 Task: Add an event with the title Second Team Building Activity: Charity Volunteer Work, date '2024/04/08', time 9:40 AM to 11:40 AMand add a description: During the meeting, you will have the chance to present an overview of your business, highlighting key aspects such as your product or service, target market, competitive advantage, and growth potential. This presentation should provide a clear understanding of your business model and value proposition, captivating the interest of the potential investor., put the event into Yellow category . Add location for the event as: San Francisco, USA, logged in from the account softage.8@softage.netand send the event invitation to softage.6@softage.net and softage.1@softage.net. Set a reminder for the event 80 week before
Action: Mouse moved to (976, 102)
Screenshot: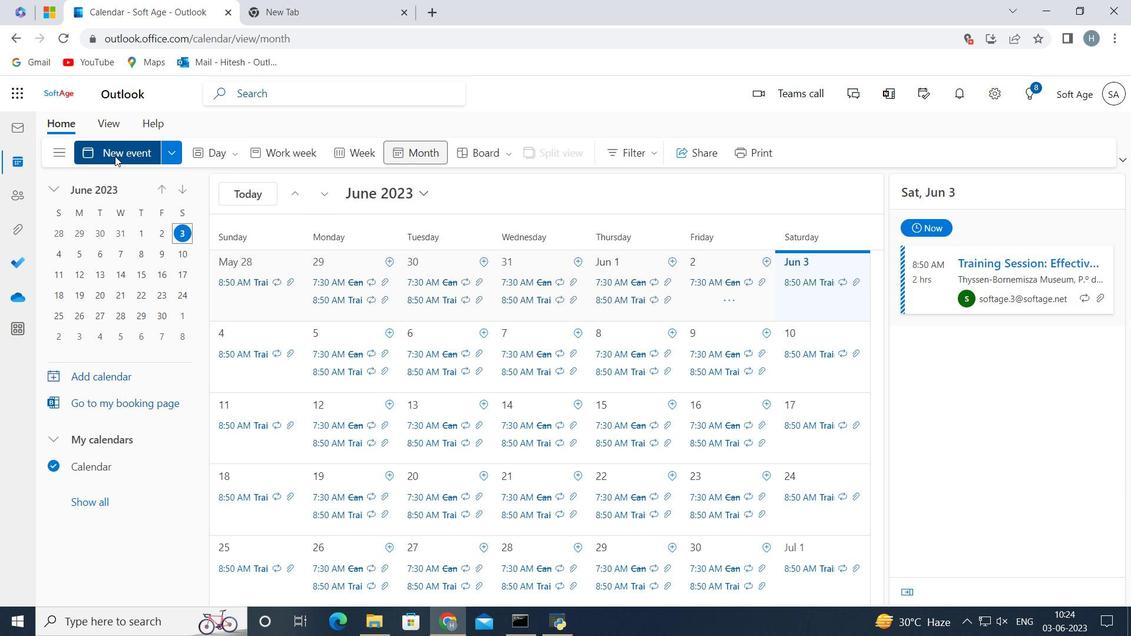 
Action: Mouse pressed left at (976, 102)
Screenshot: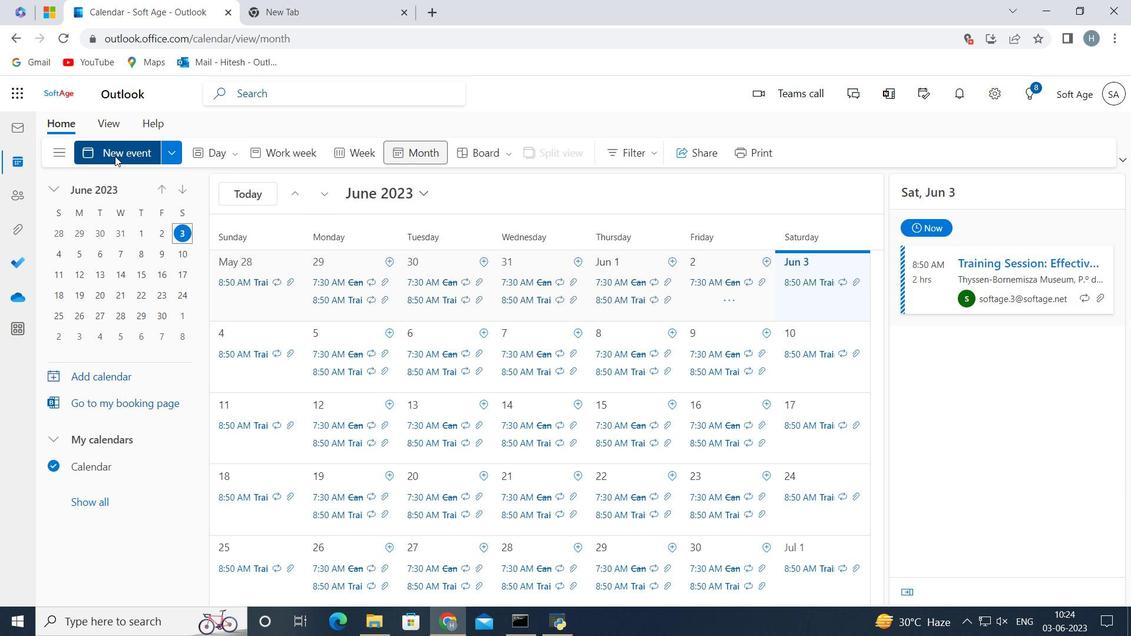 
Action: Mouse moved to (114, 156)
Screenshot: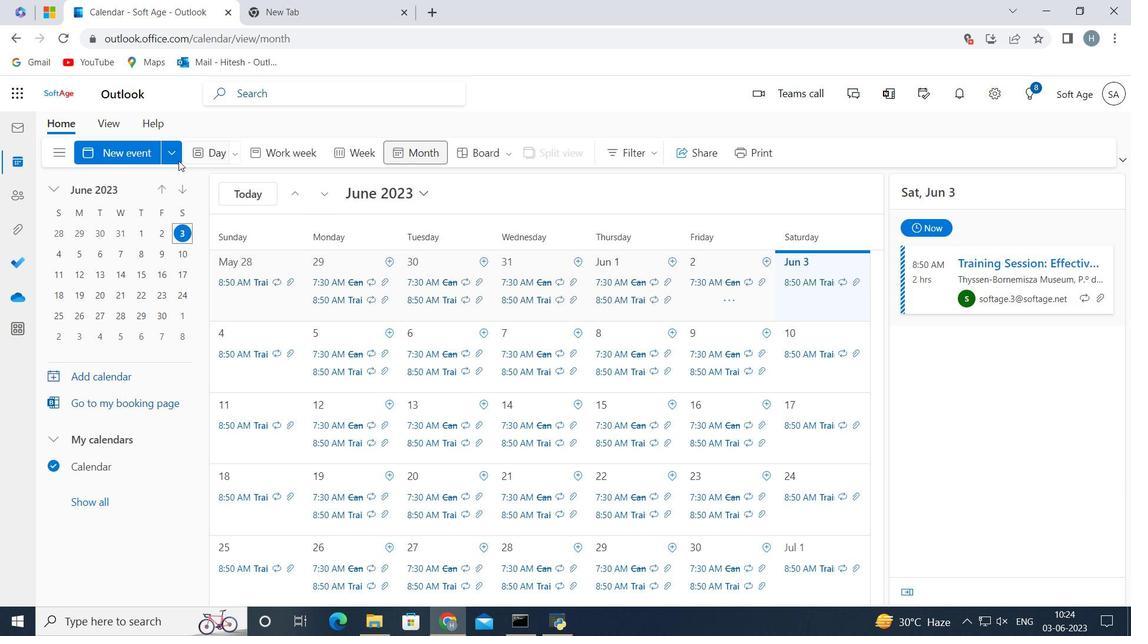 
Action: Mouse pressed left at (114, 156)
Screenshot: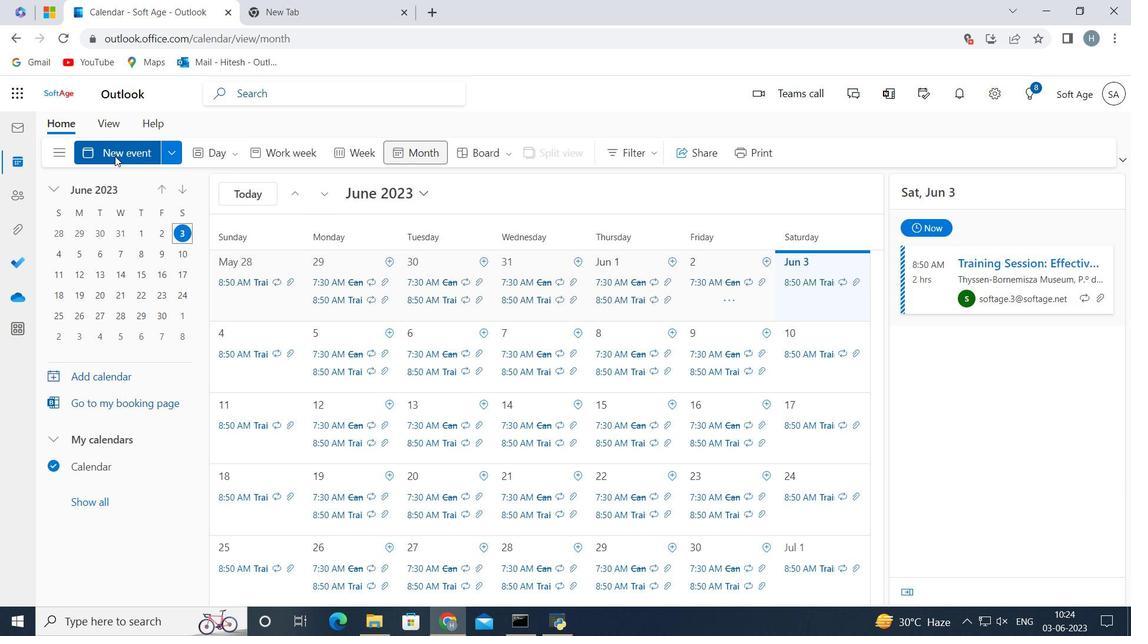 
Action: Mouse moved to (297, 239)
Screenshot: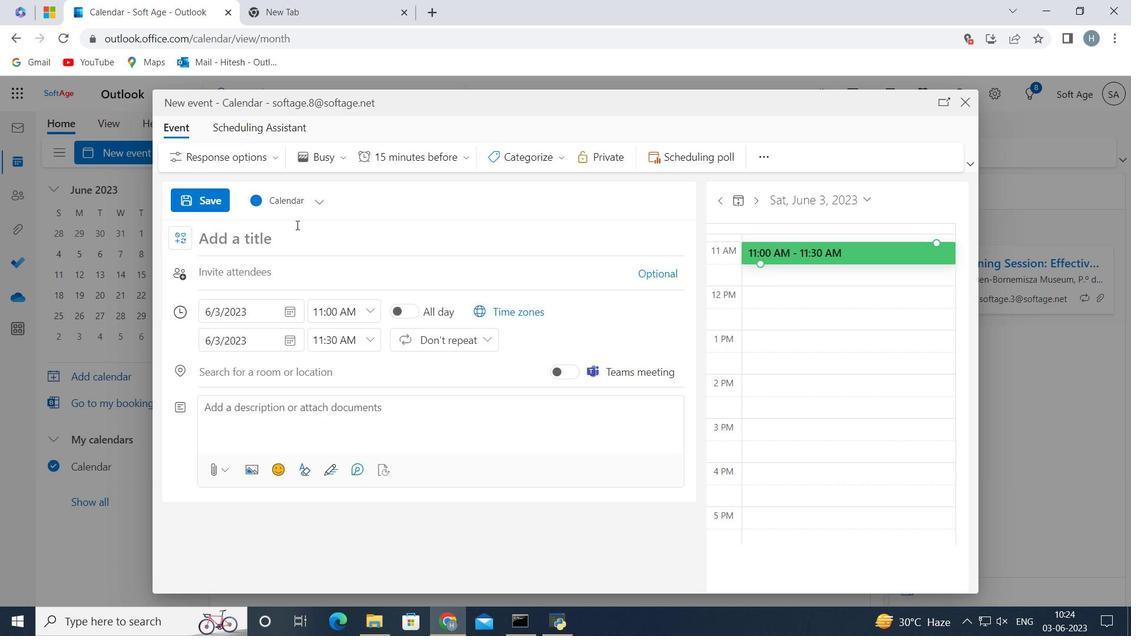 
Action: Key pressed <Key.shift>Second<Key.space><Key.shift>Team<Key.space><Key.shift>Building<Key.space><Key.shift>Activity<Key.shift_r>:<Key.space><Key.shift>Charity<Key.space><Key.shift>Volunteer<Key.space><Key.shift>Work<Key.enter>
Screenshot: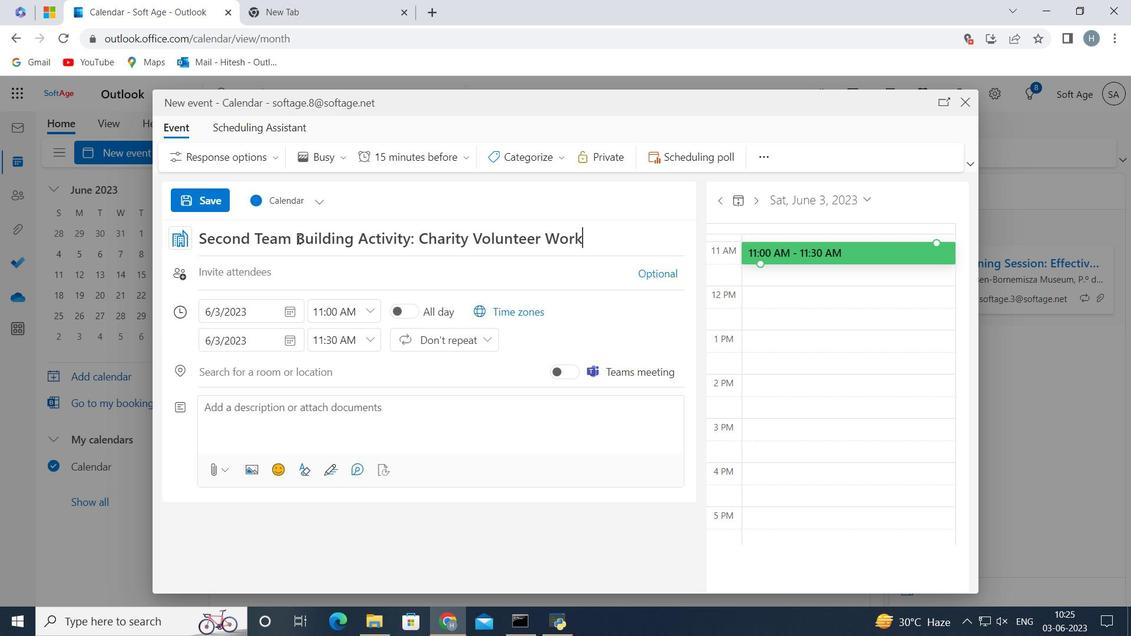 
Action: Mouse moved to (288, 309)
Screenshot: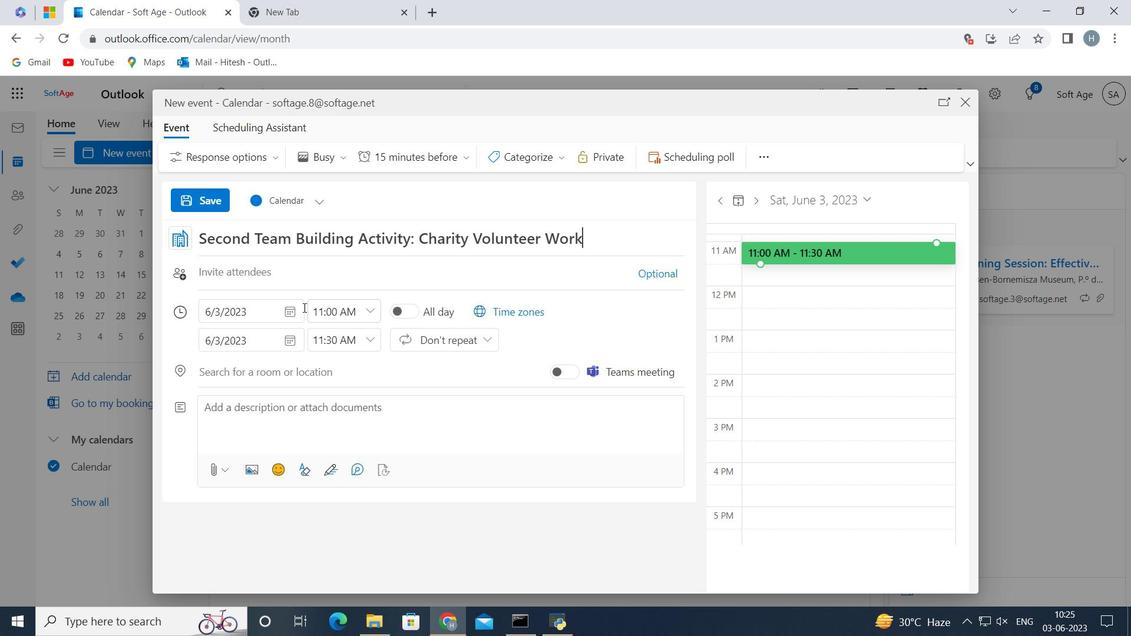 
Action: Mouse pressed left at (288, 309)
Screenshot: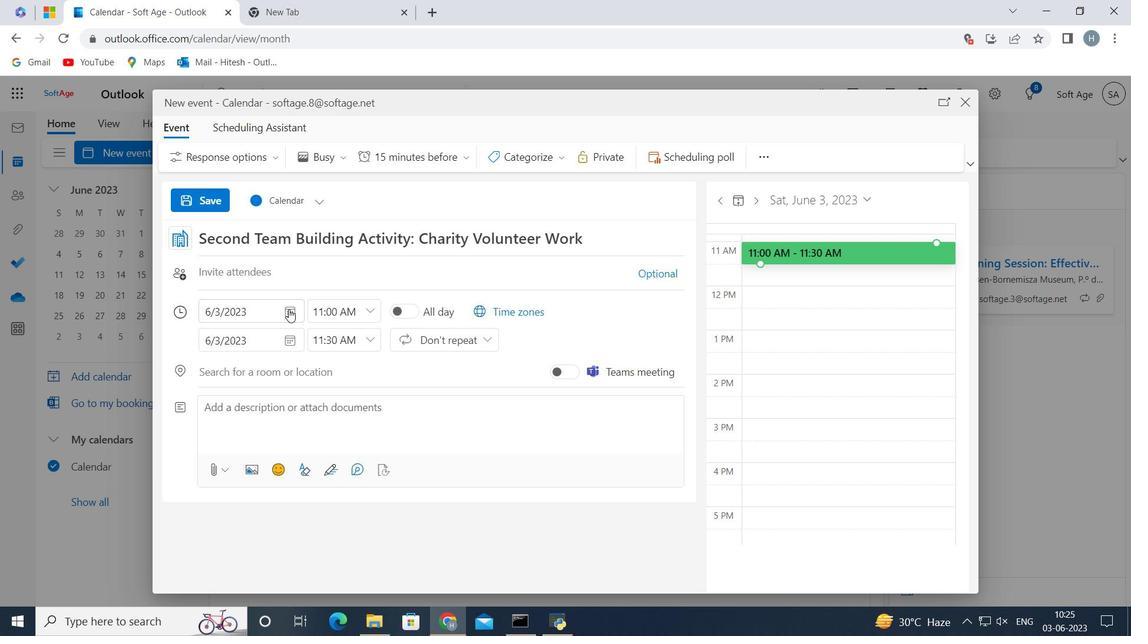 
Action: Mouse moved to (338, 337)
Screenshot: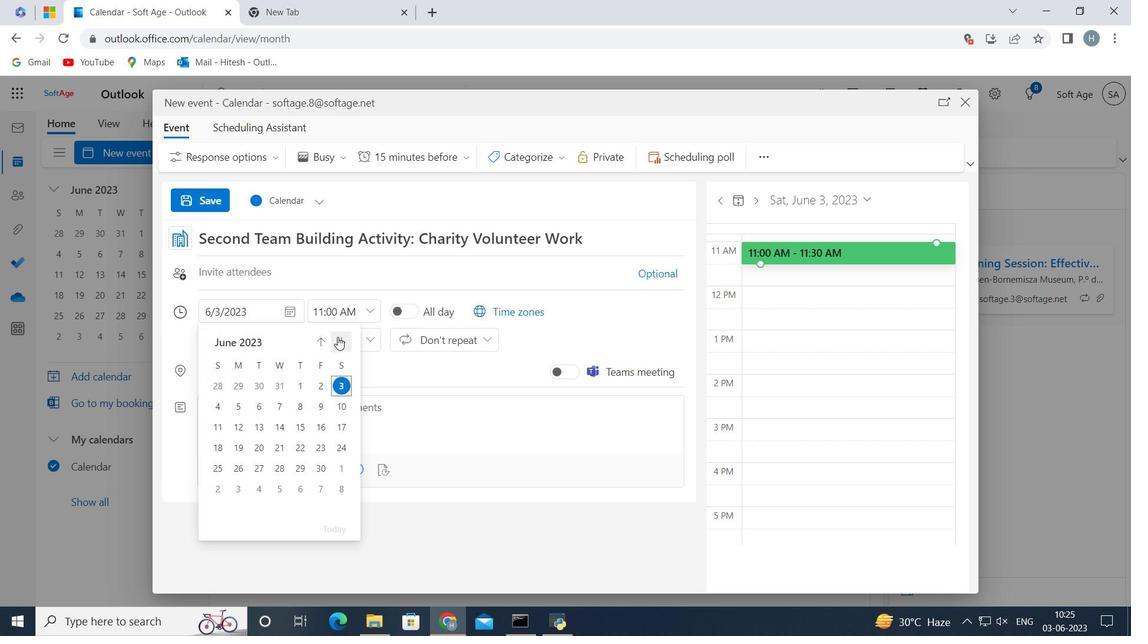 
Action: Mouse pressed left at (338, 337)
Screenshot: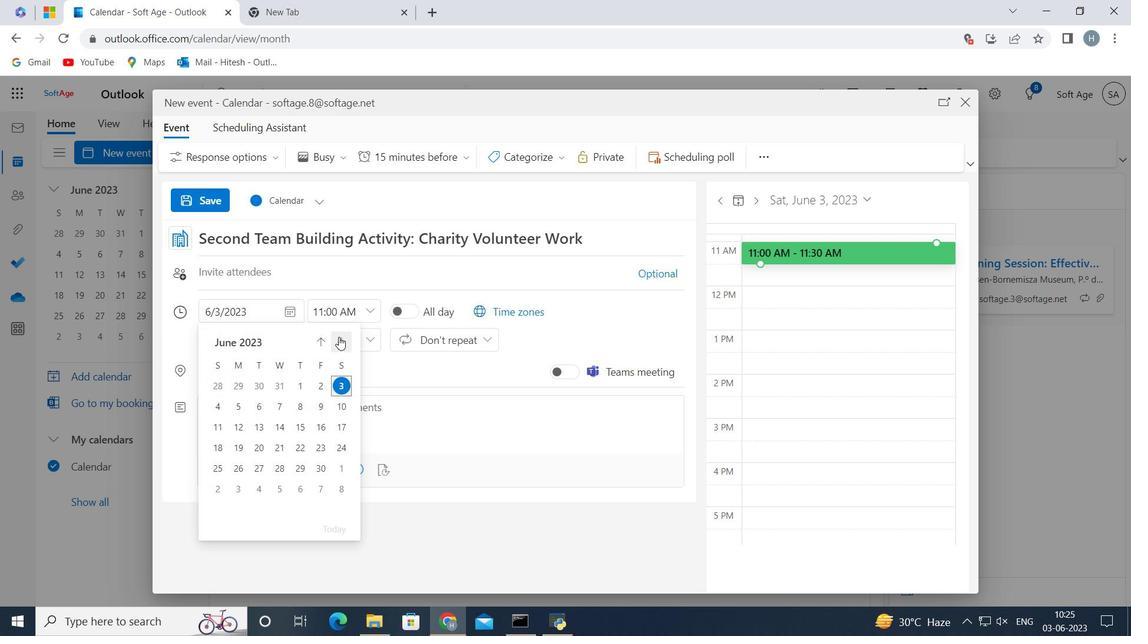 
Action: Mouse moved to (338, 337)
Screenshot: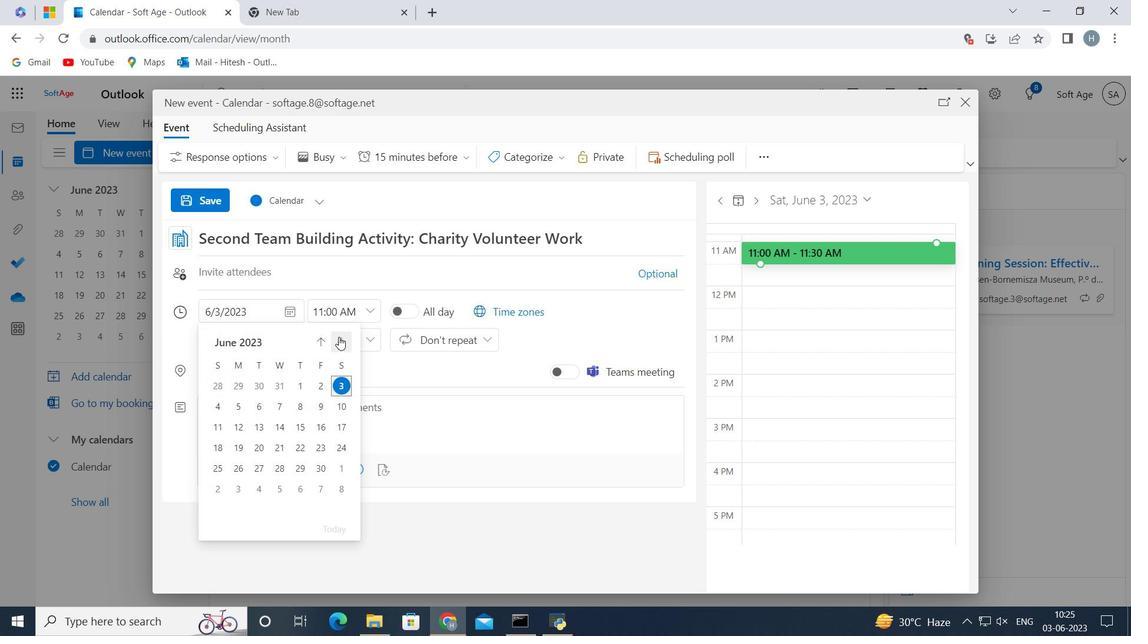 
Action: Mouse pressed left at (338, 337)
Screenshot: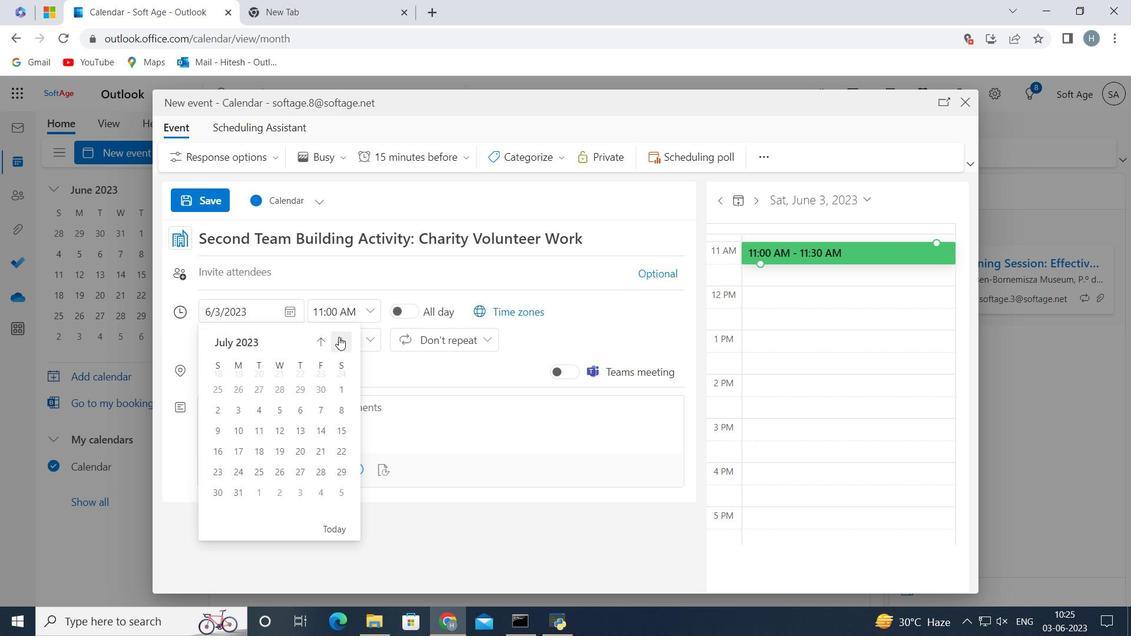 
Action: Mouse moved to (338, 337)
Screenshot: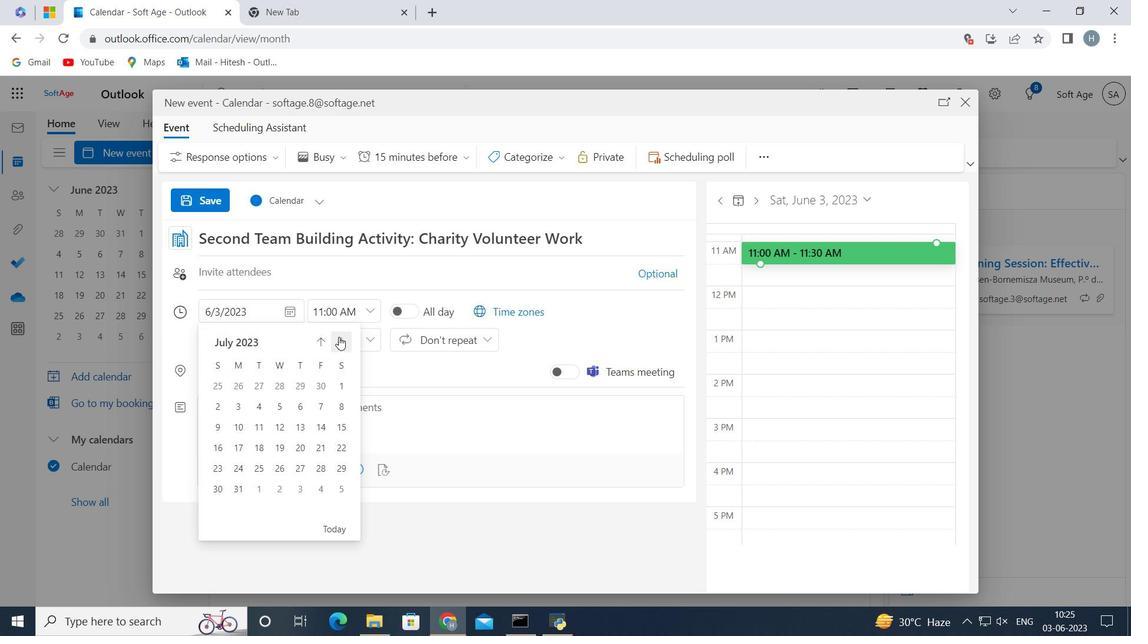
Action: Mouse pressed left at (338, 337)
Screenshot: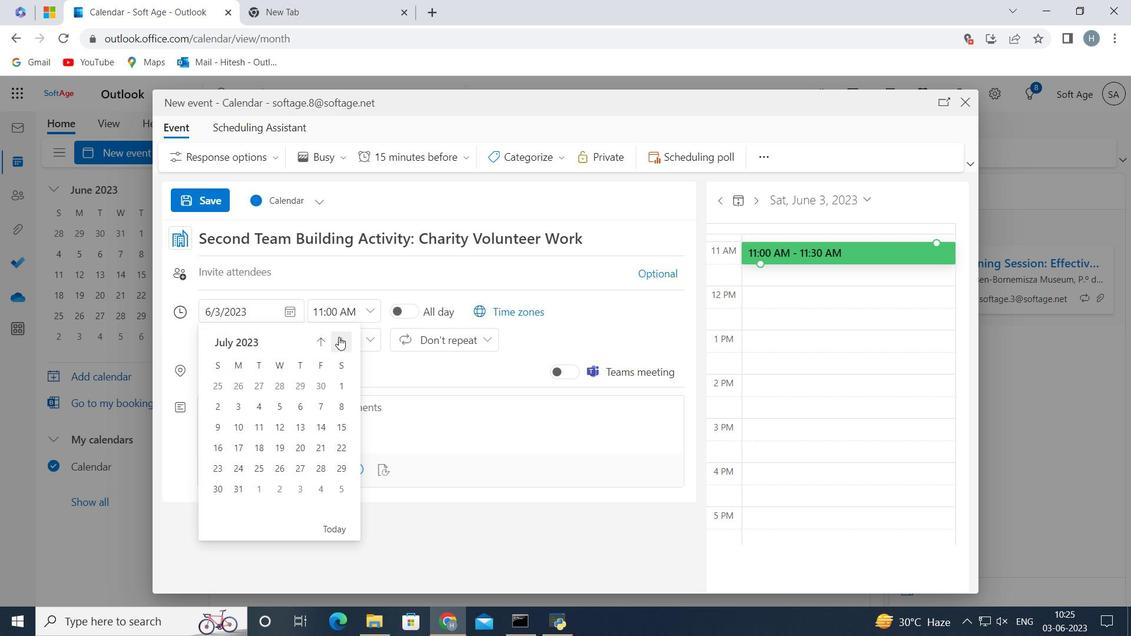 
Action: Mouse pressed left at (338, 337)
Screenshot: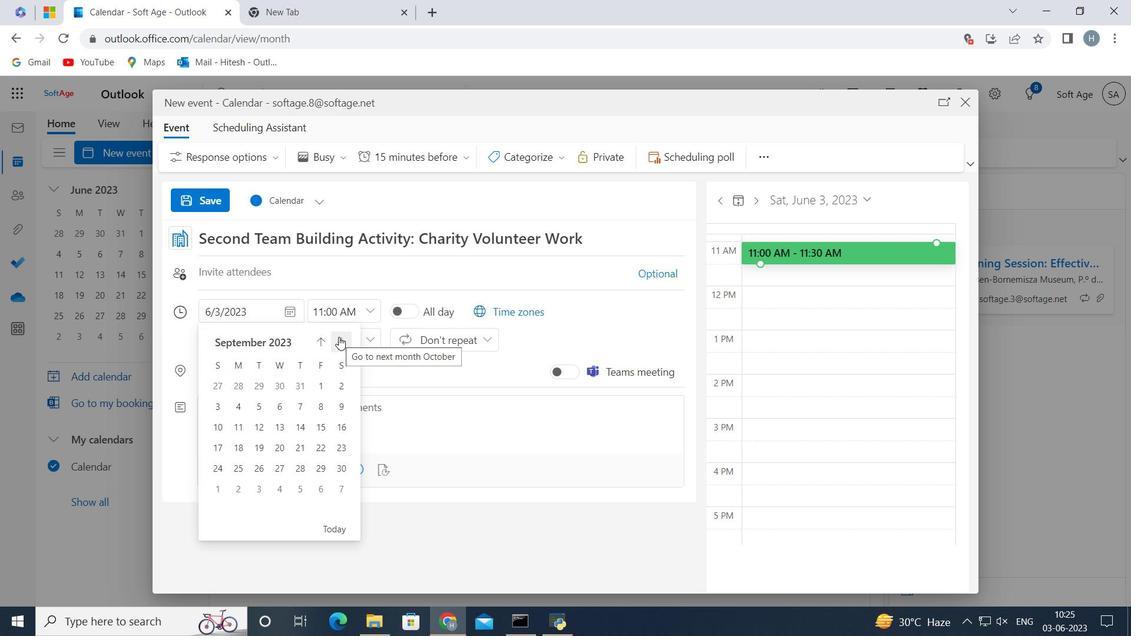 
Action: Mouse pressed left at (338, 337)
Screenshot: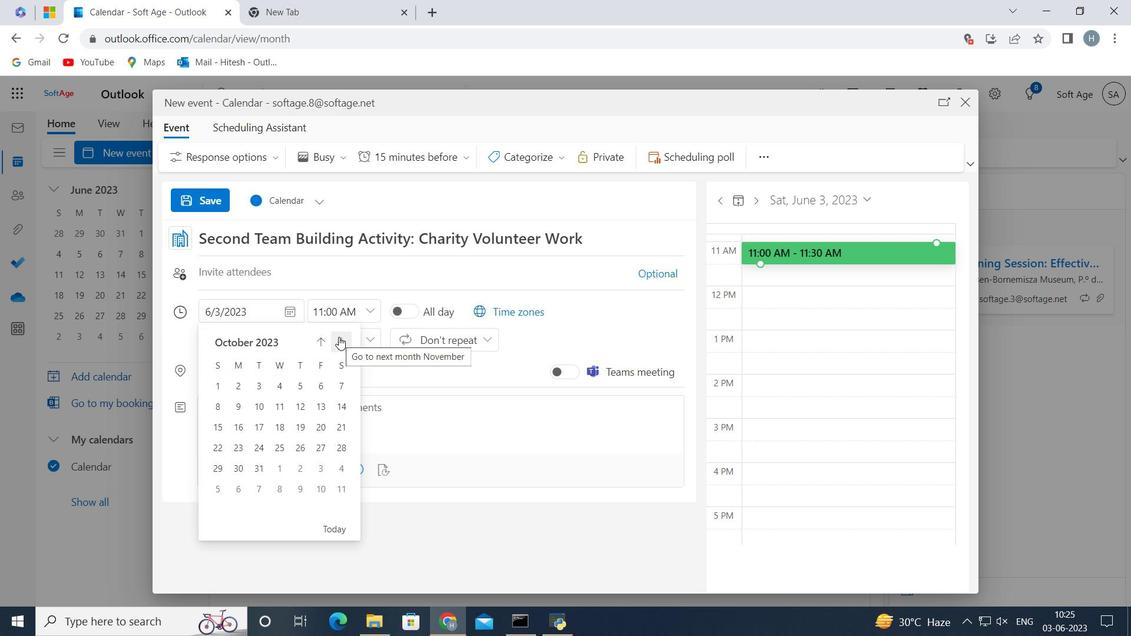 
Action: Mouse pressed left at (338, 337)
Screenshot: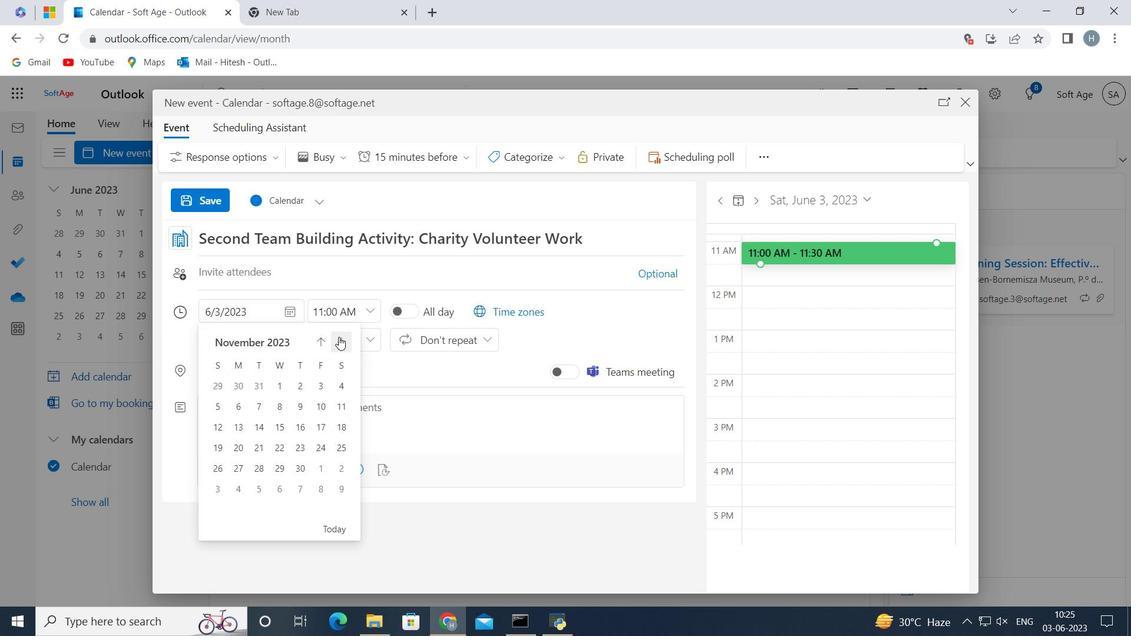 
Action: Mouse pressed left at (338, 337)
Screenshot: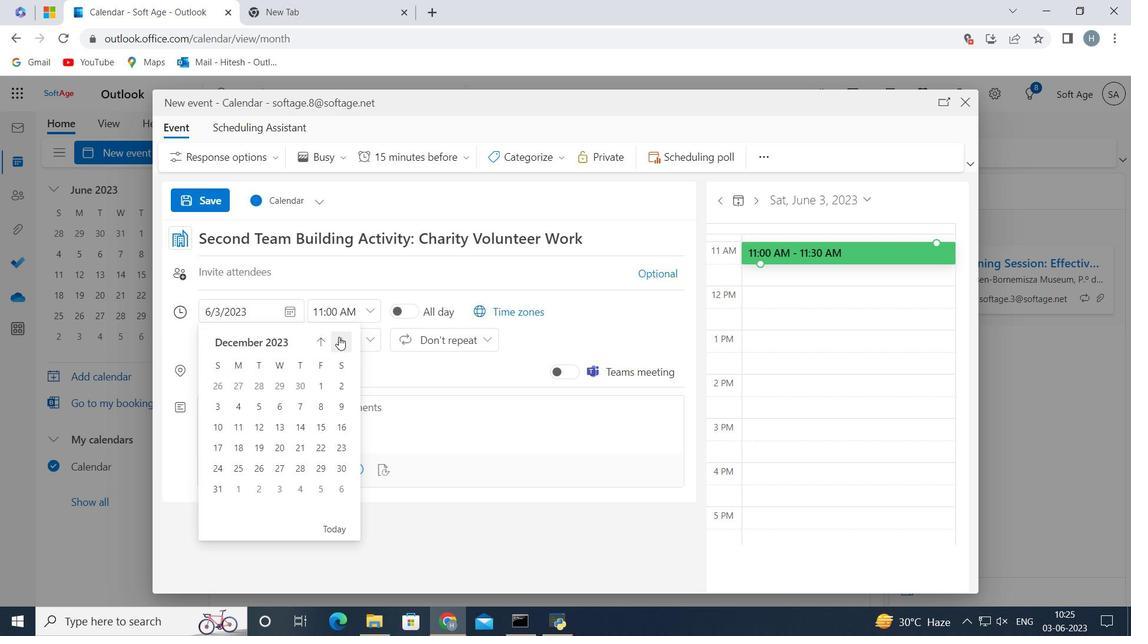 
Action: Mouse pressed left at (338, 337)
Screenshot: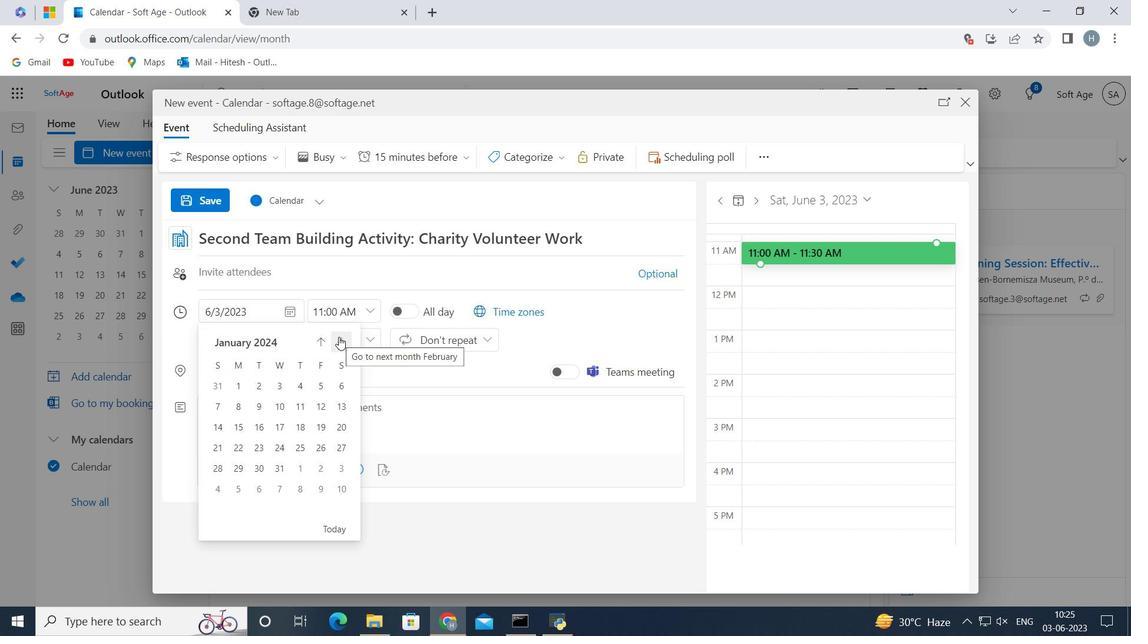 
Action: Mouse pressed left at (338, 337)
Screenshot: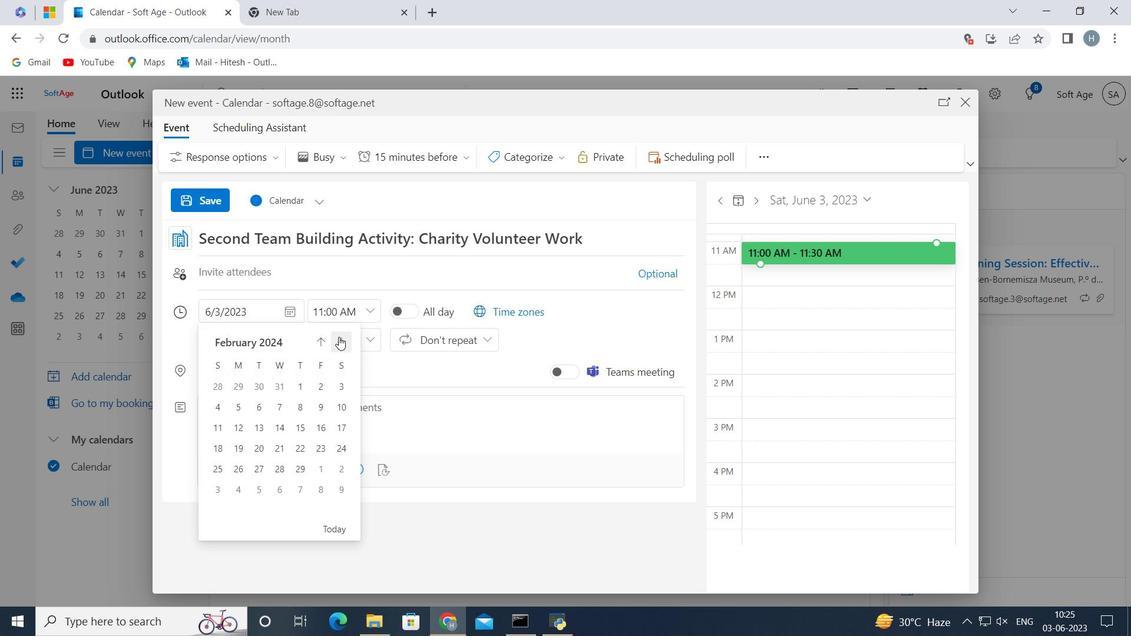 
Action: Mouse pressed left at (338, 337)
Screenshot: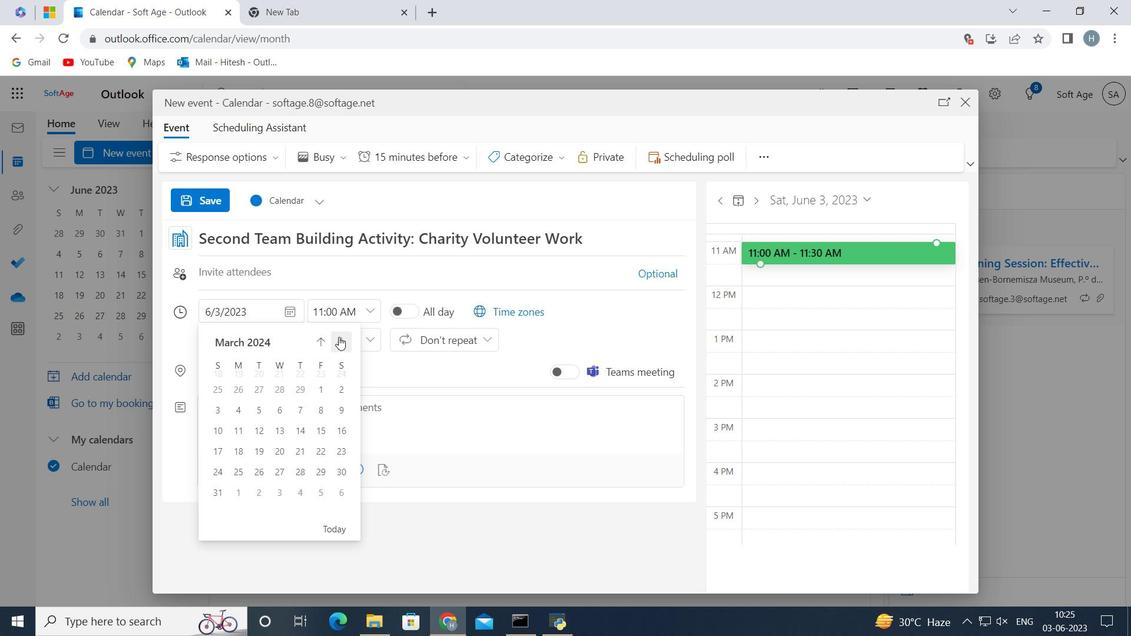 
Action: Mouse moved to (233, 401)
Screenshot: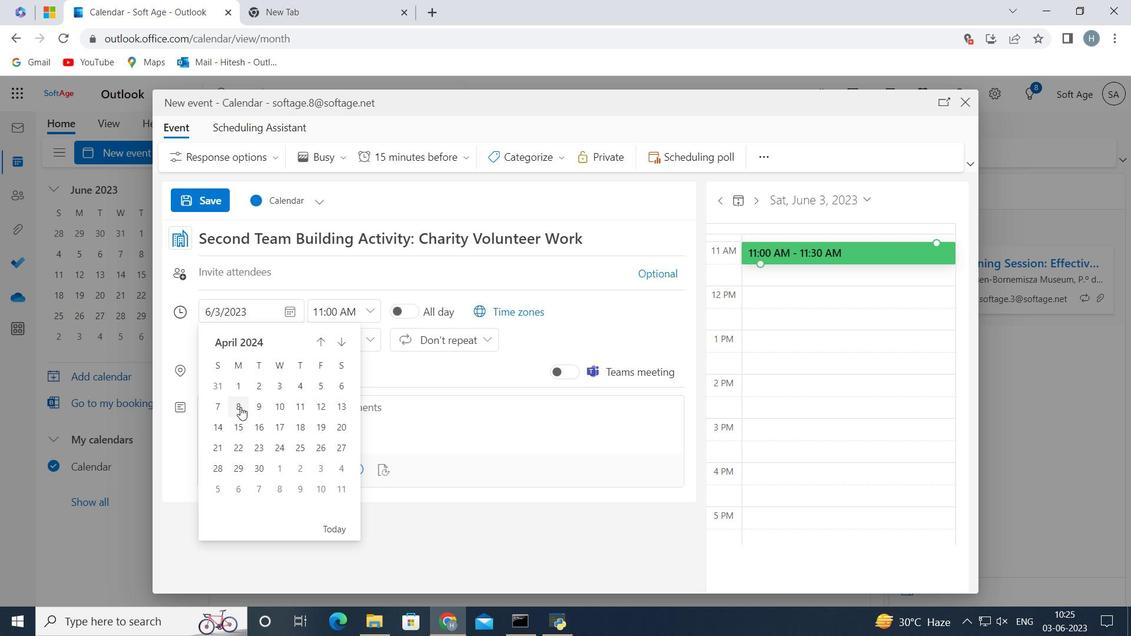 
Action: Mouse pressed left at (233, 401)
Screenshot: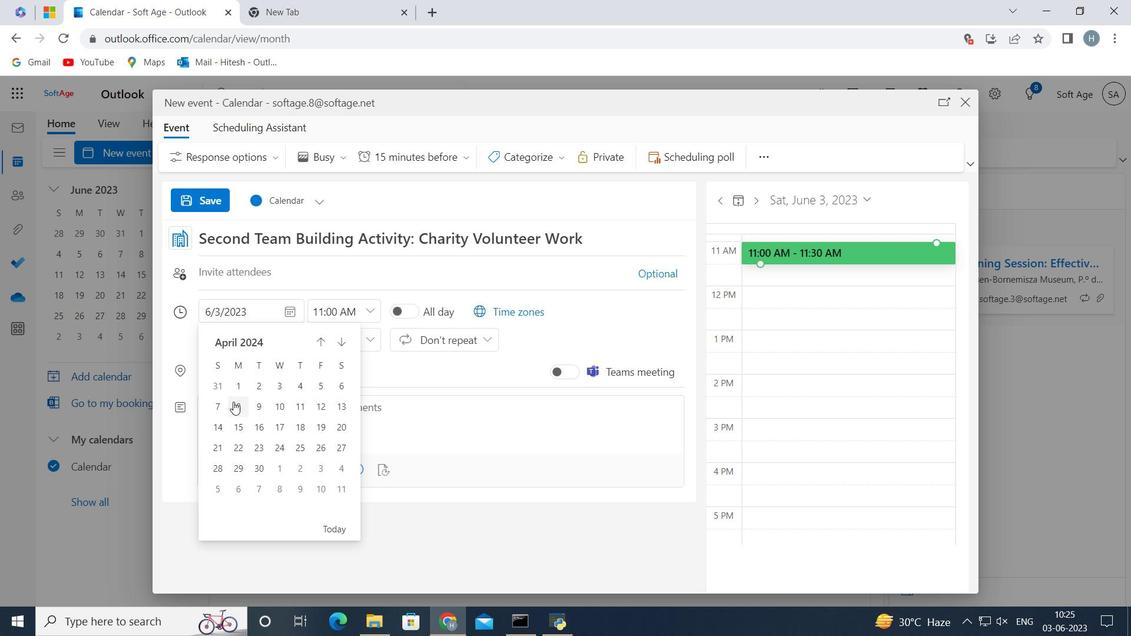 
Action: Mouse moved to (370, 311)
Screenshot: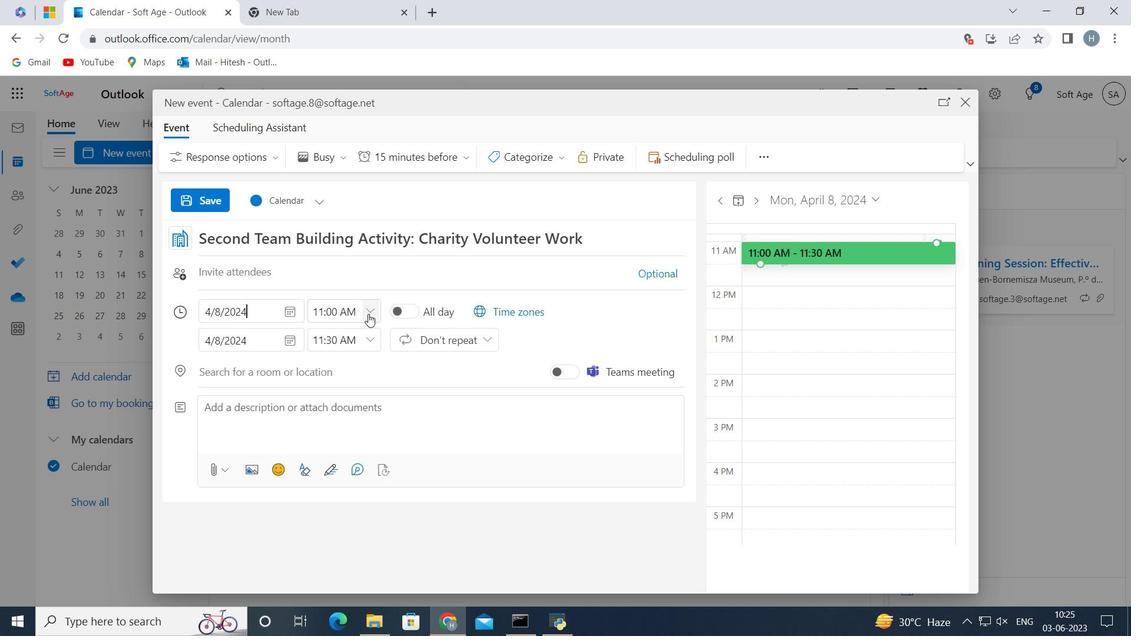 
Action: Mouse pressed left at (370, 311)
Screenshot: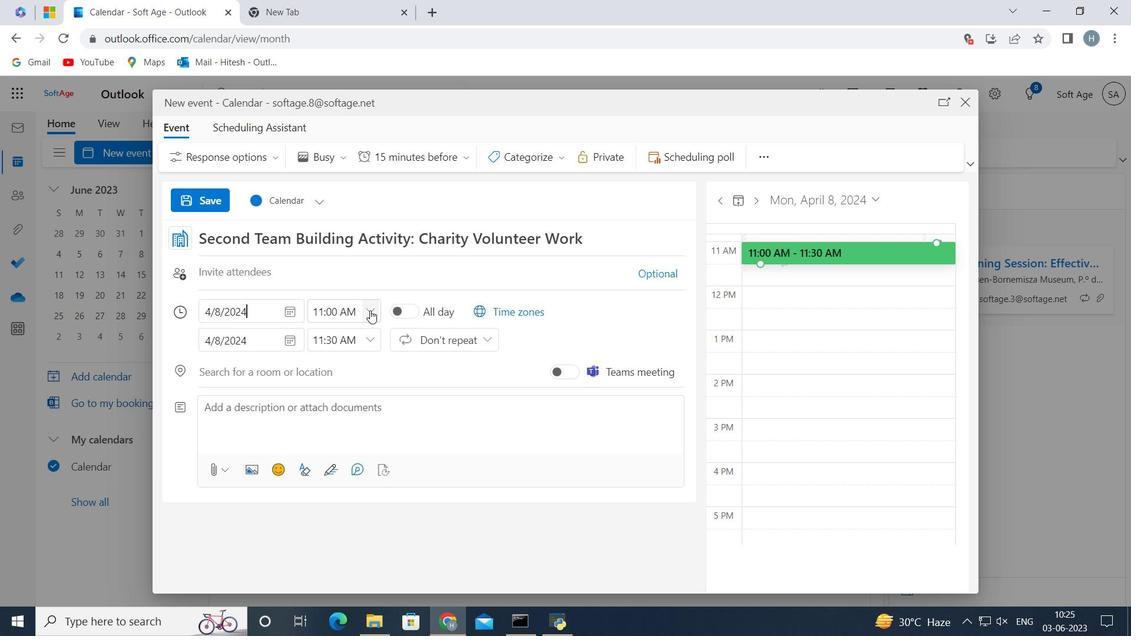 
Action: Mouse moved to (384, 359)
Screenshot: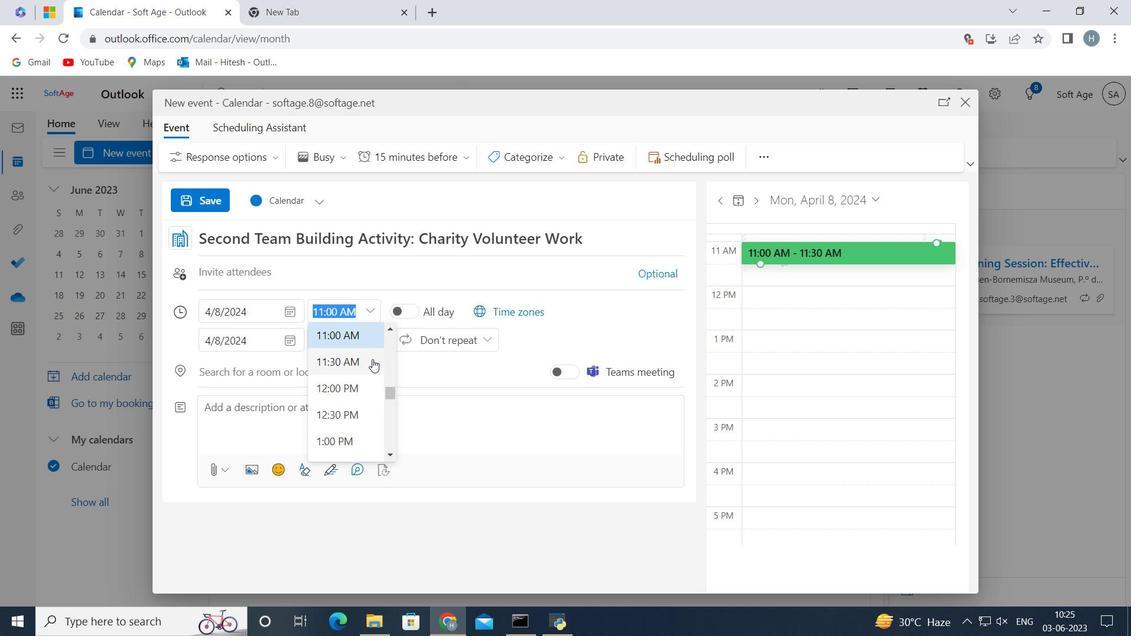 
Action: Mouse pressed left at (384, 359)
Screenshot: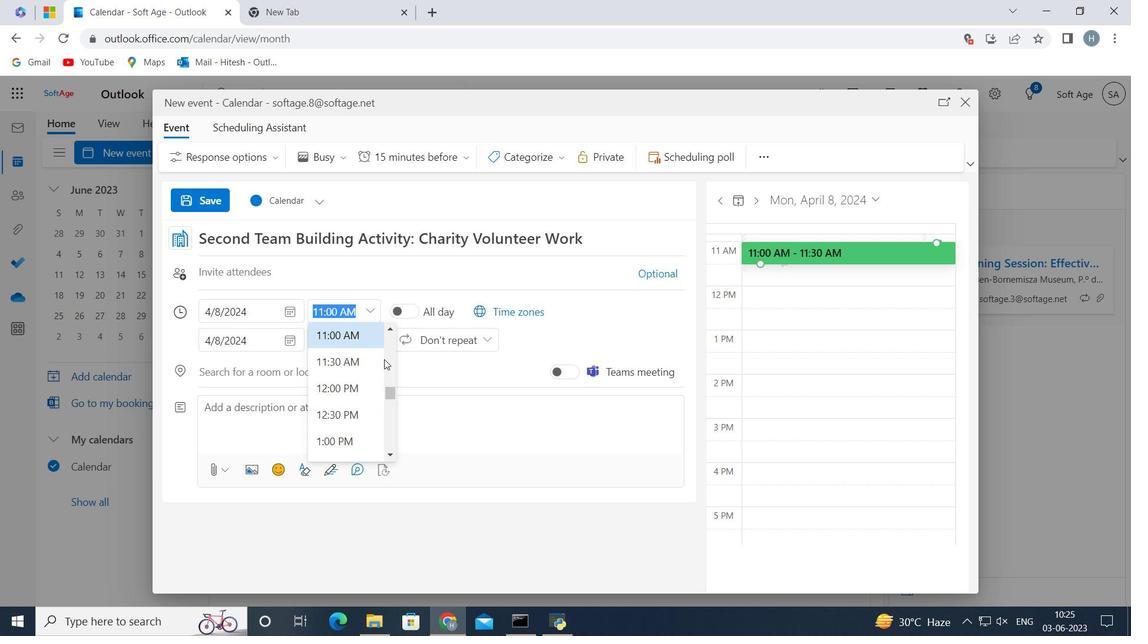 
Action: Mouse moved to (385, 386)
Screenshot: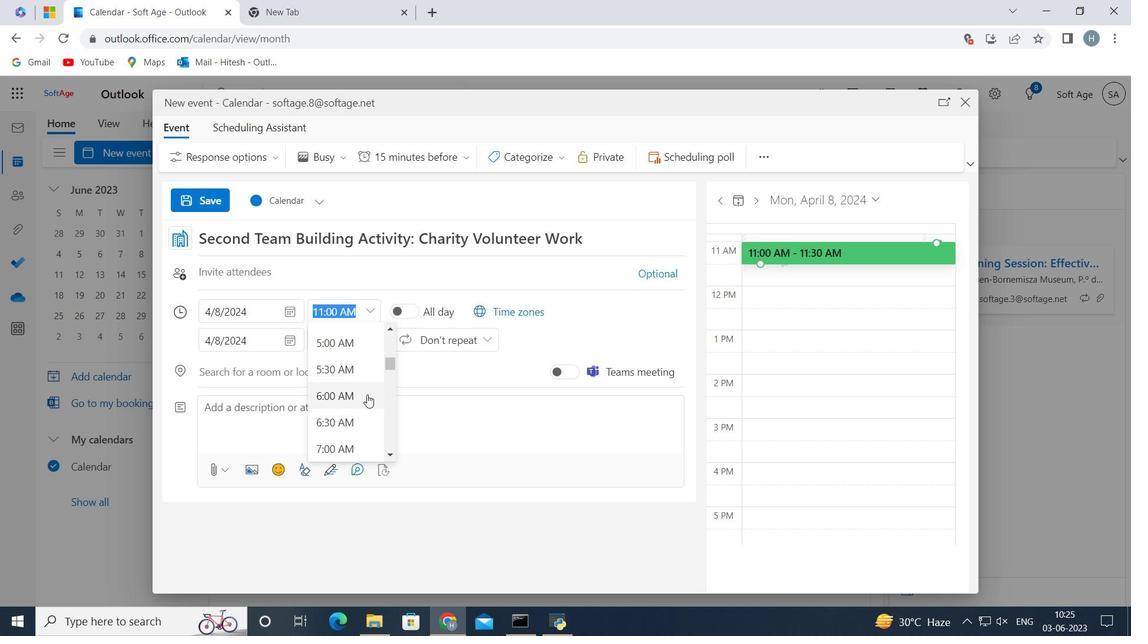 
Action: Mouse pressed left at (385, 386)
Screenshot: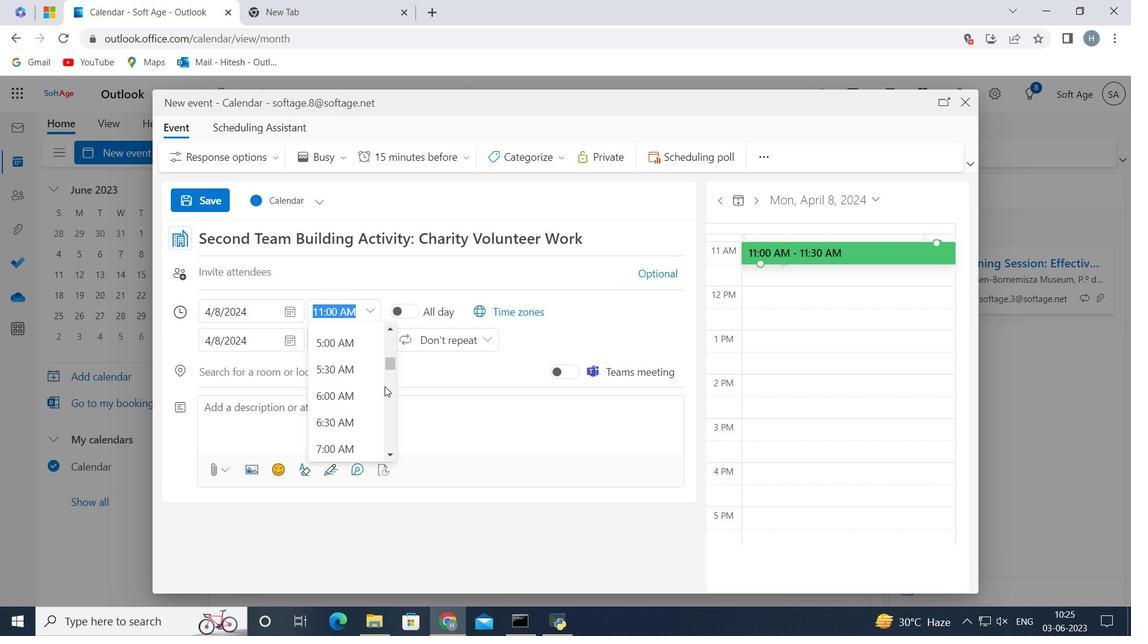 
Action: Mouse moved to (329, 453)
Screenshot: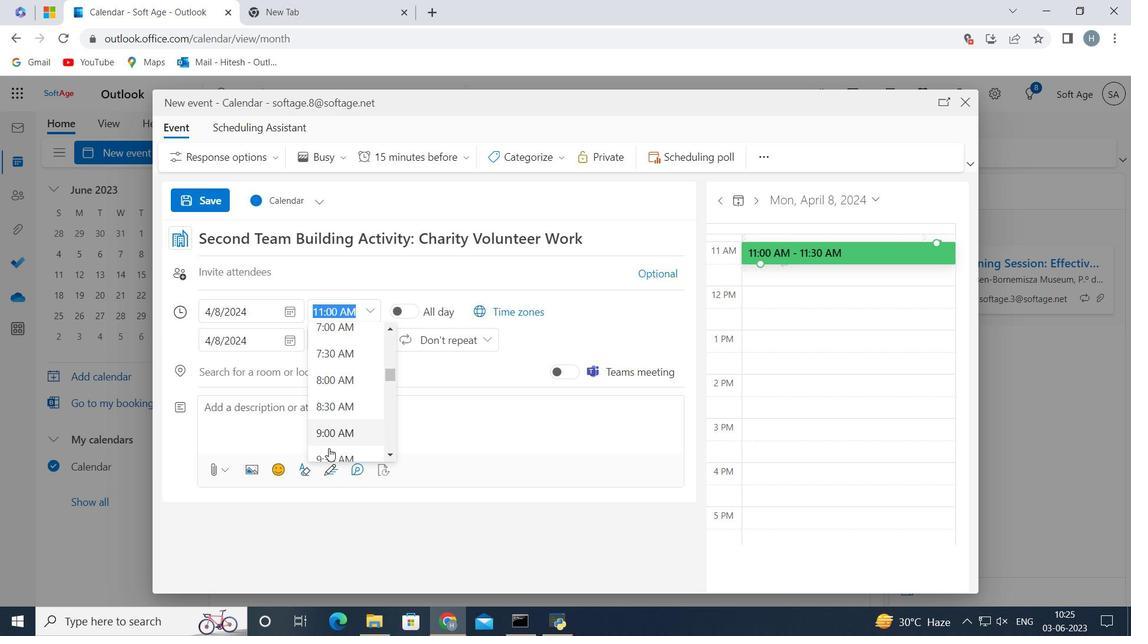 
Action: Mouse pressed left at (329, 453)
Screenshot: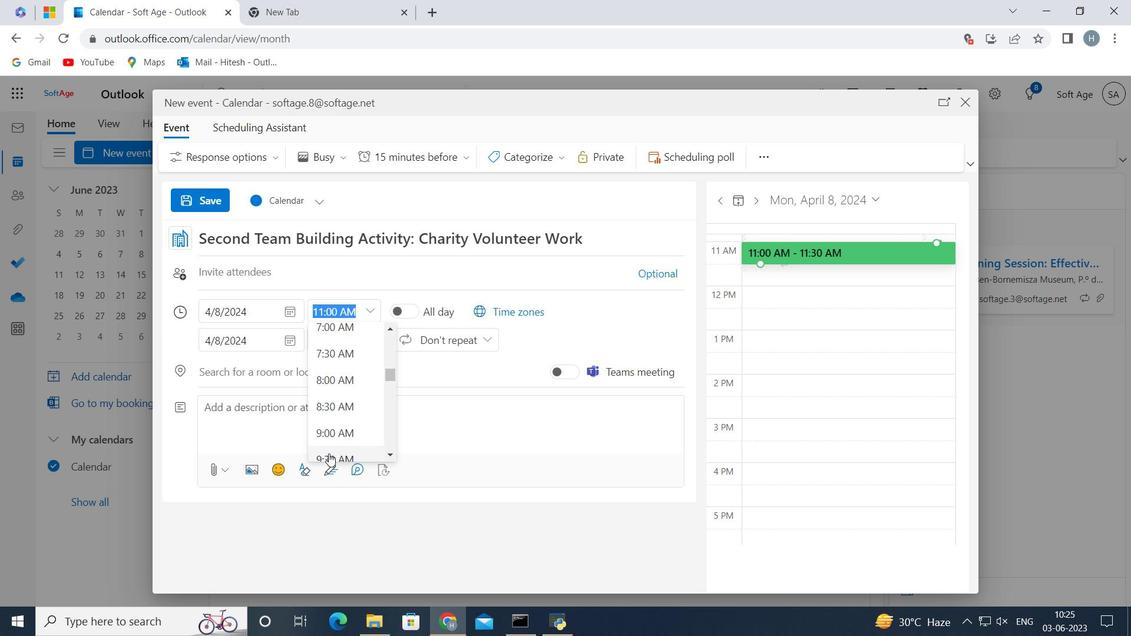 
Action: Mouse moved to (346, 331)
Screenshot: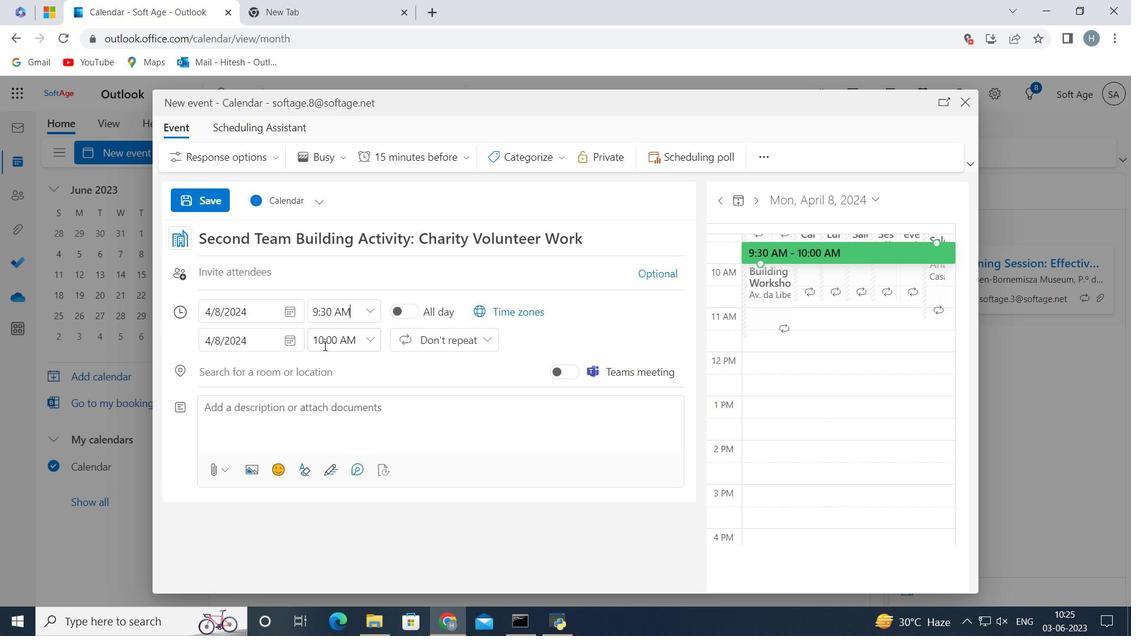
Action: Key pressed <Key.left><Key.left><Key.left><Key.backspace><Key.backspace>40
Screenshot: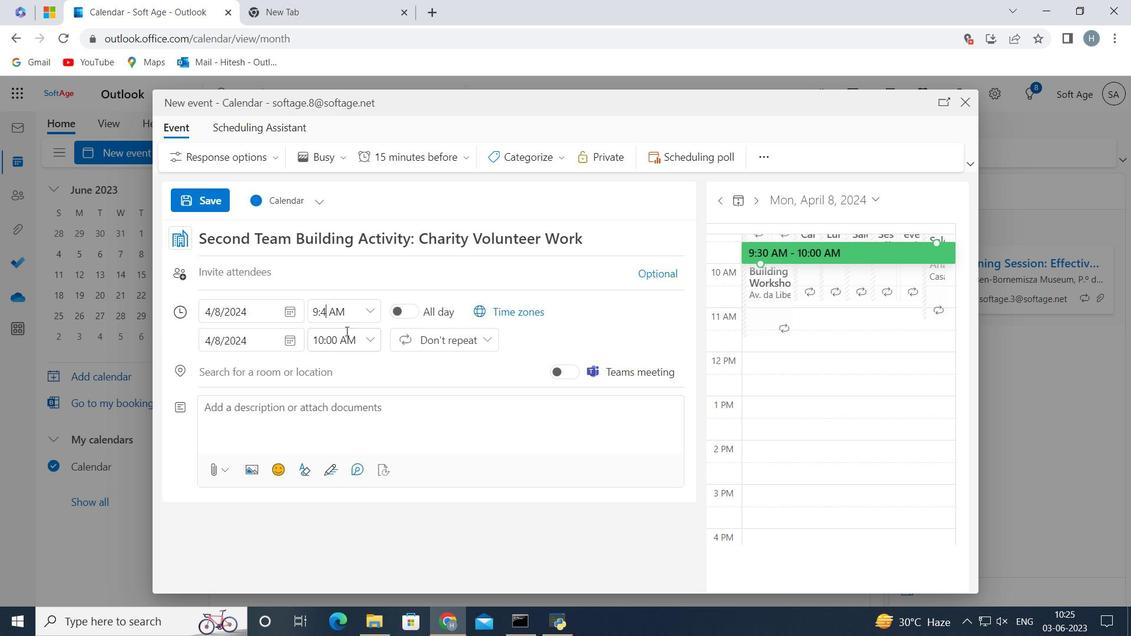 
Action: Mouse moved to (371, 344)
Screenshot: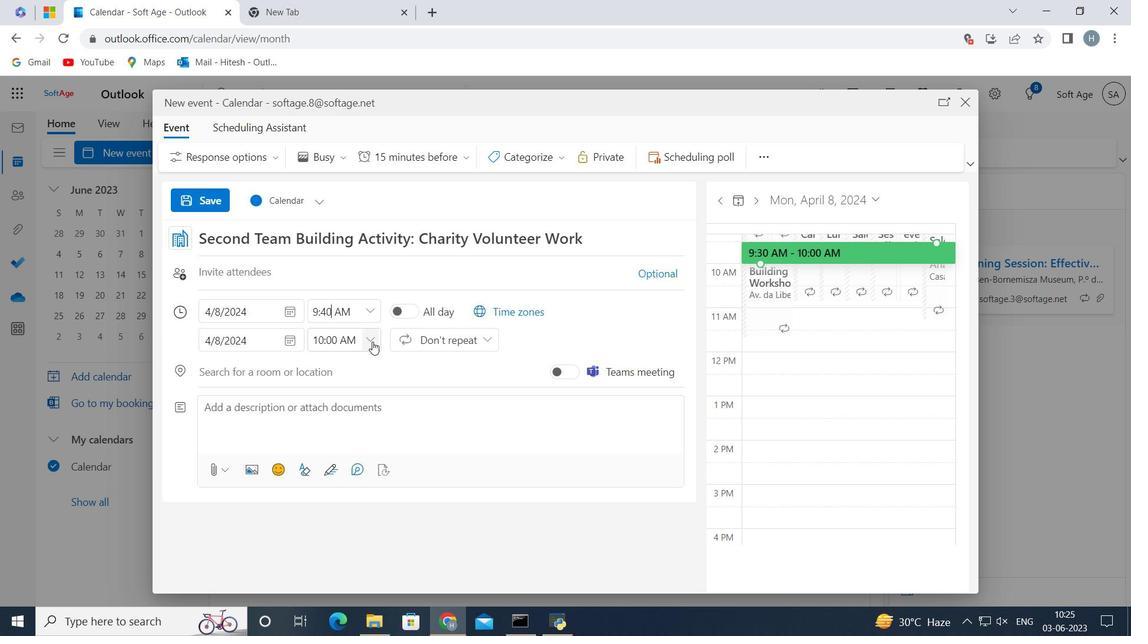 
Action: Mouse pressed left at (371, 344)
Screenshot: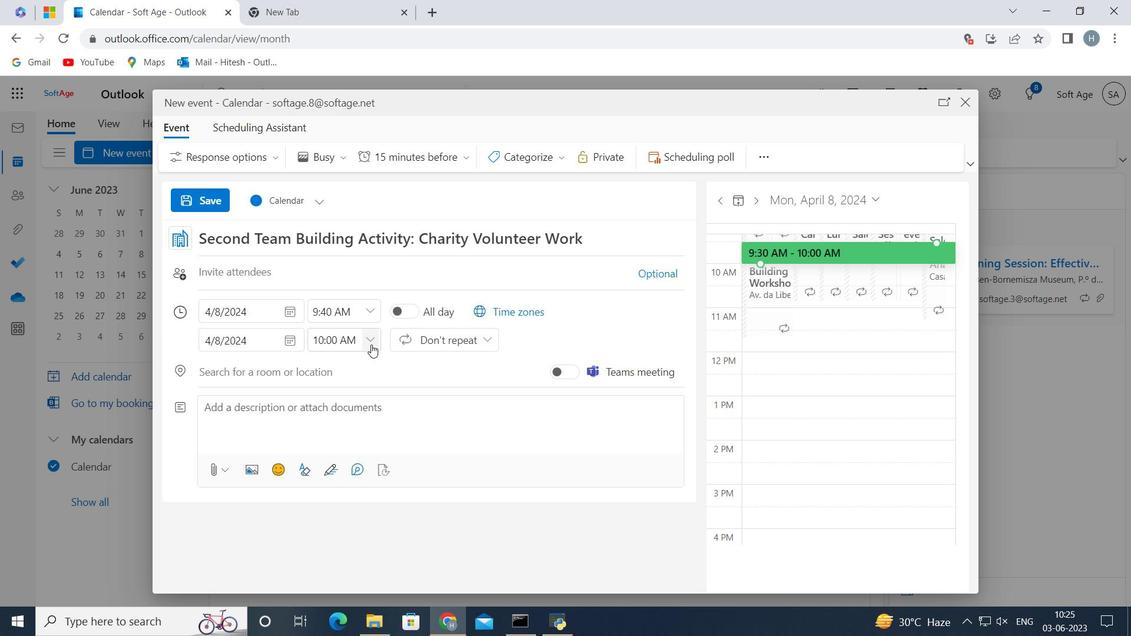 
Action: Mouse moved to (365, 439)
Screenshot: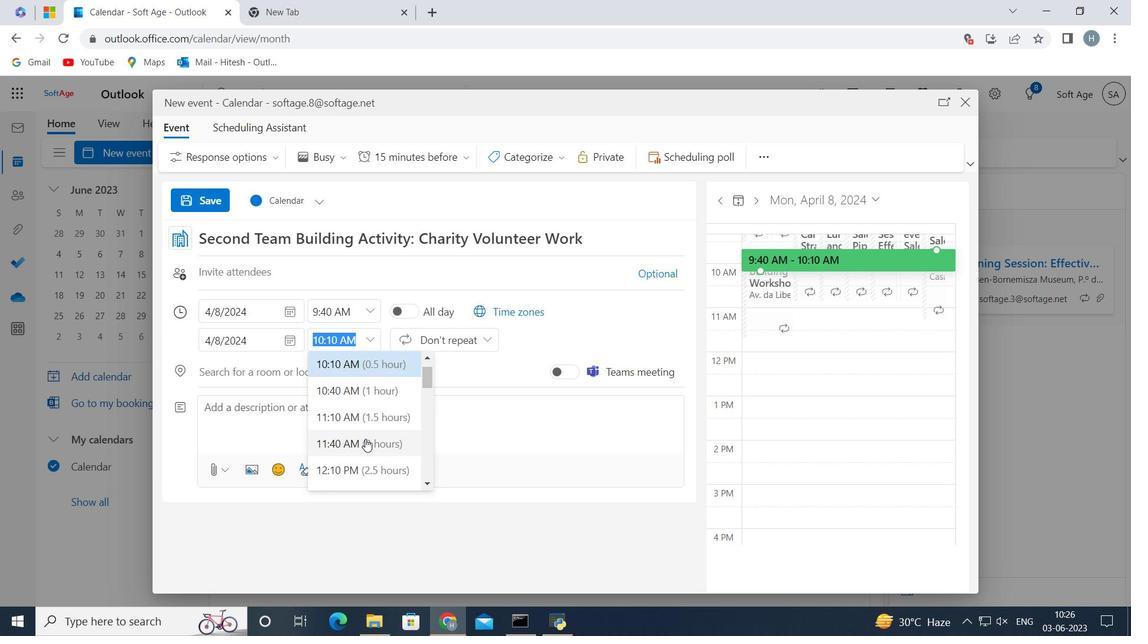 
Action: Mouse pressed left at (365, 439)
Screenshot: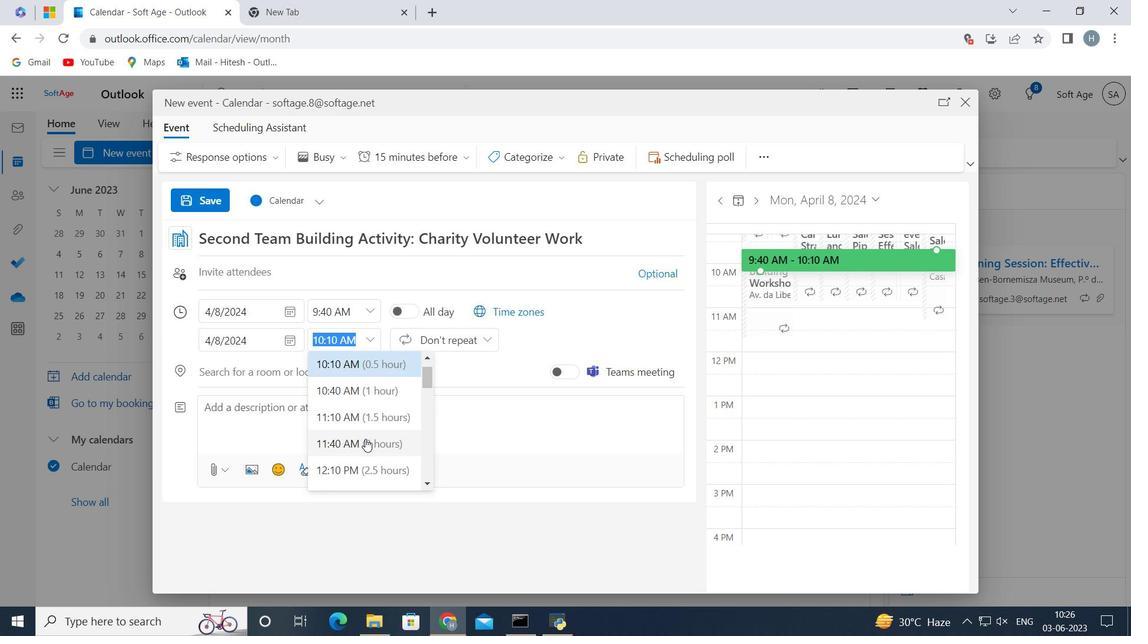 
Action: Mouse moved to (285, 403)
Screenshot: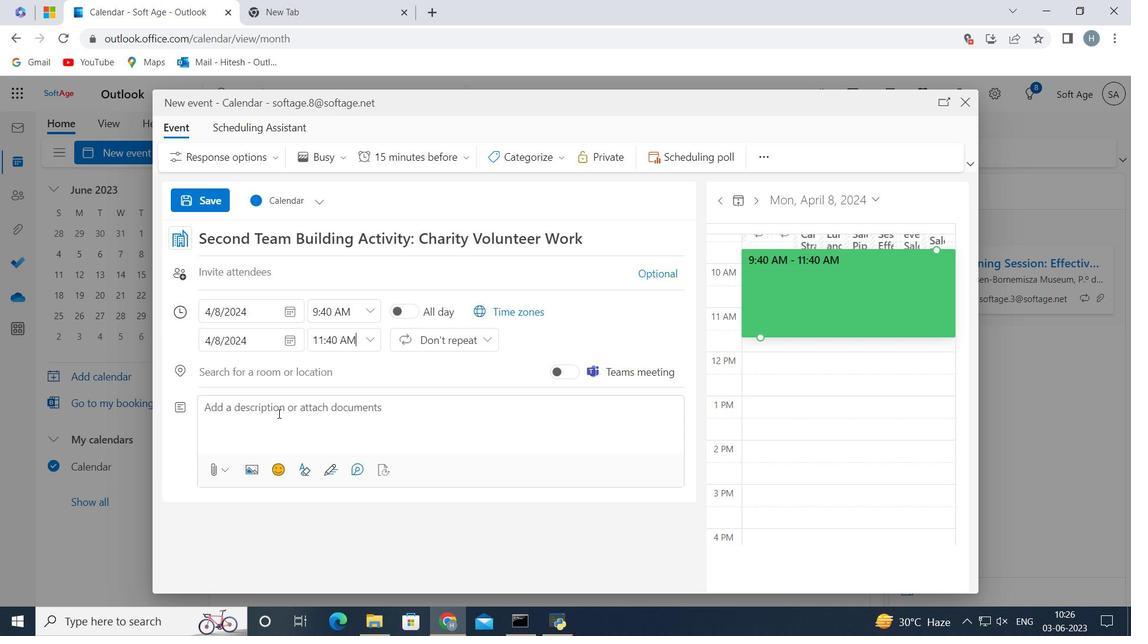 
Action: Mouse pressed left at (285, 403)
Screenshot: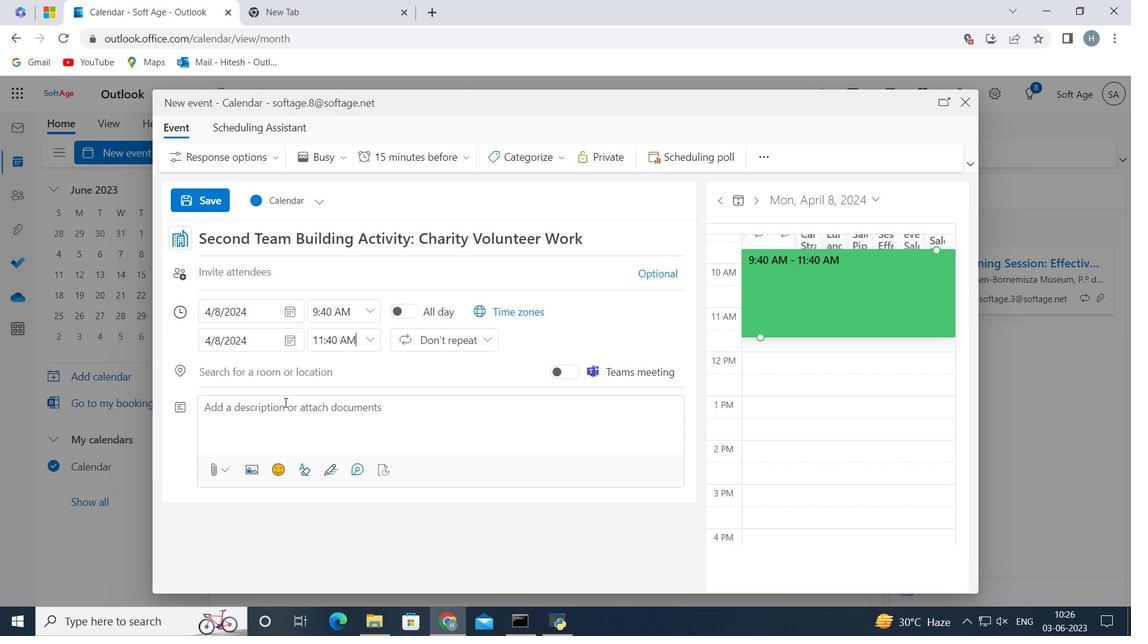 
Action: Key pressed <Key.shift>During<Key.space>the<Key.space>meeting,<Key.space>you<Key.space>will<Key.space>have<Key.space>the<Key.space>chance<Key.space>to<Key.space>presem<Key.backspace>nt<Key.space>an<Key.space>overview<Key.space>of<Key.space>your<Key.space>business,<Key.space>highlighting<Key.space>key<Key.space>aspects<Key.space>such<Key.space>as<Key.space>your<Key.space>product<Key.space>or<Key.space>service,<Key.space>target<Key.space>market,<Key.space>competitive<Key.space>advantage,<Key.space>and<Key.space>growth<Key.space>potential.<Key.space><Key.shift>This<Key.space>presentation<Key.space>sg<Key.backspace>hould<Key.space>provide<Key.space>a<Key.space>clear<Key.space>understanding<Key.space>of<Key.space>your<Key.space>business<Key.space>model<Key.space>and<Key.space>value<Key.space>proposition,<Key.space>captivating<Key.space>the<Key.space>interest<Key.space>of<Key.space>the<Key.space>potential<Key.space>investor.<Key.space>
Screenshot: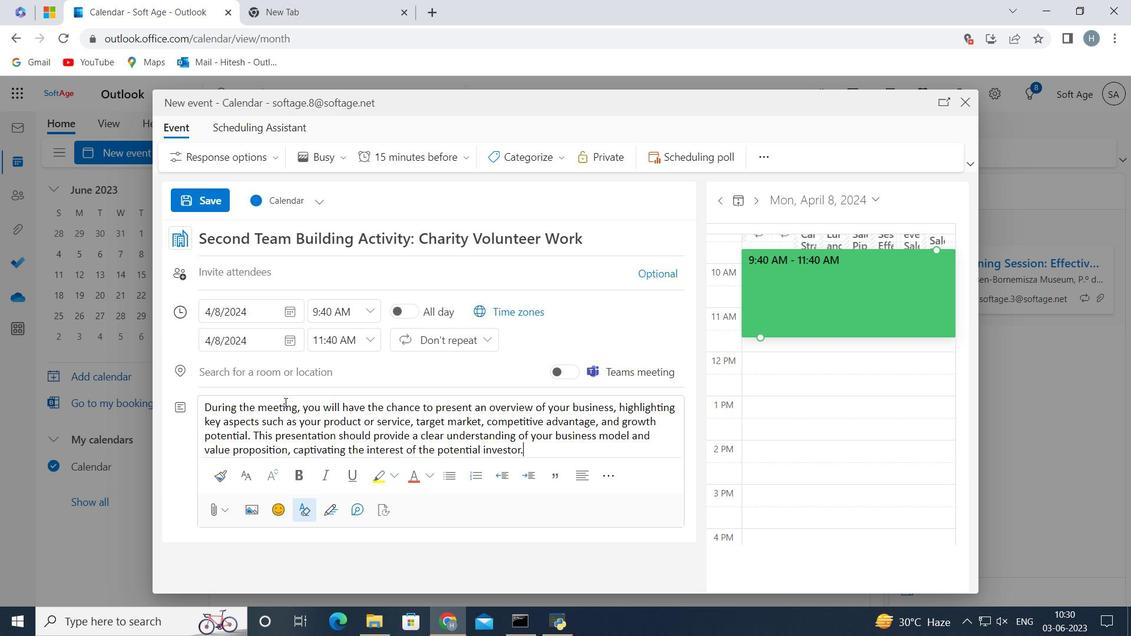 
Action: Mouse moved to (560, 157)
Screenshot: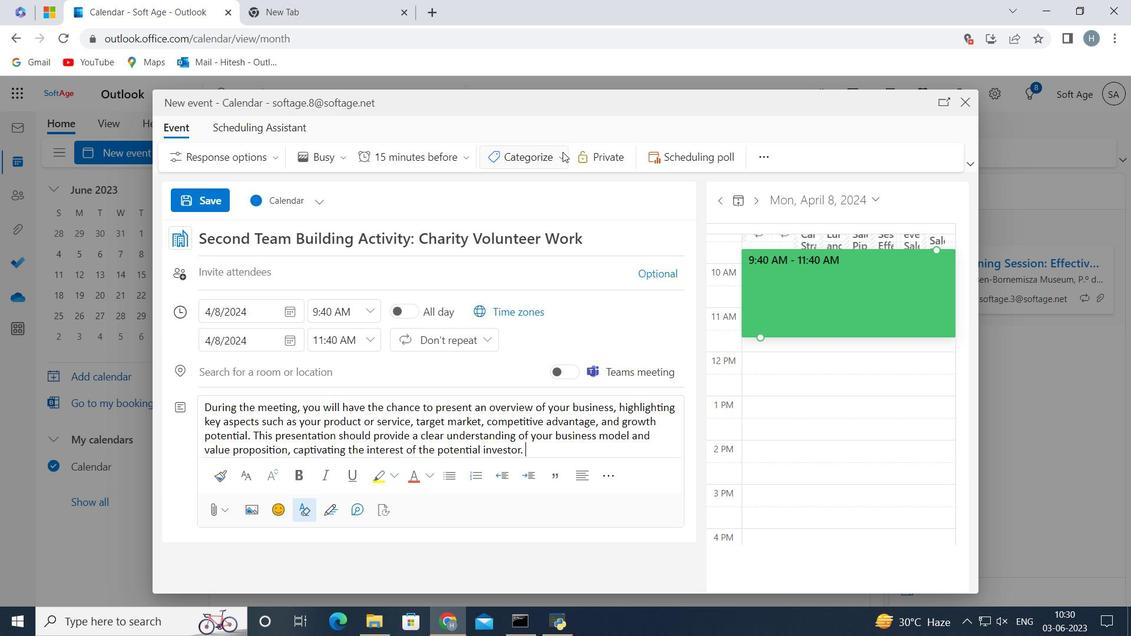 
Action: Mouse pressed left at (560, 157)
Screenshot: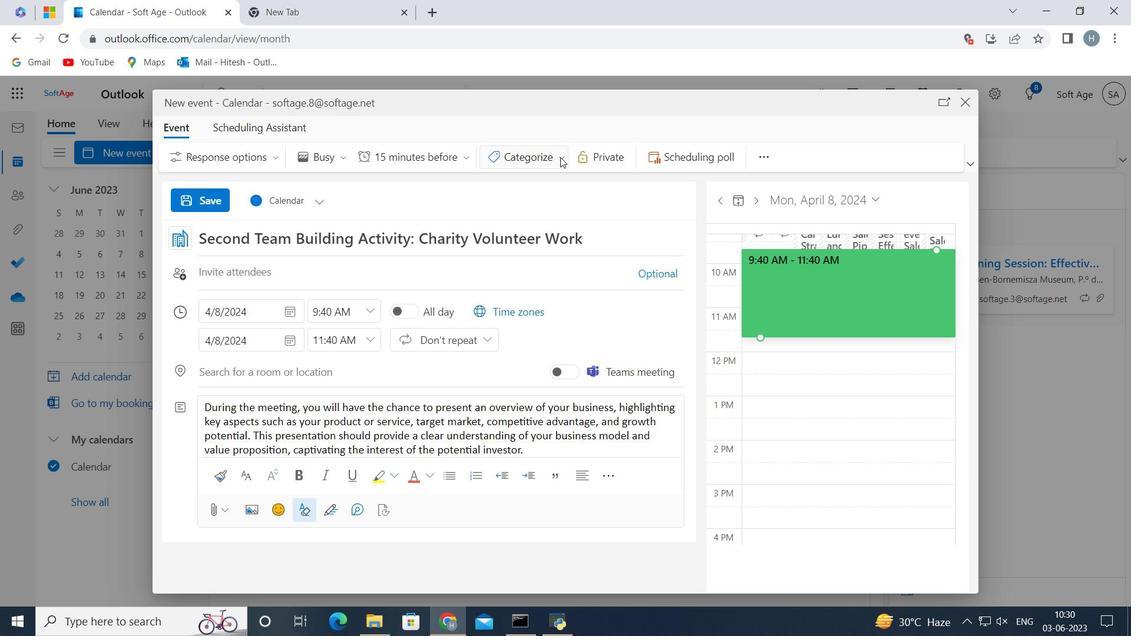 
Action: Mouse moved to (545, 299)
Screenshot: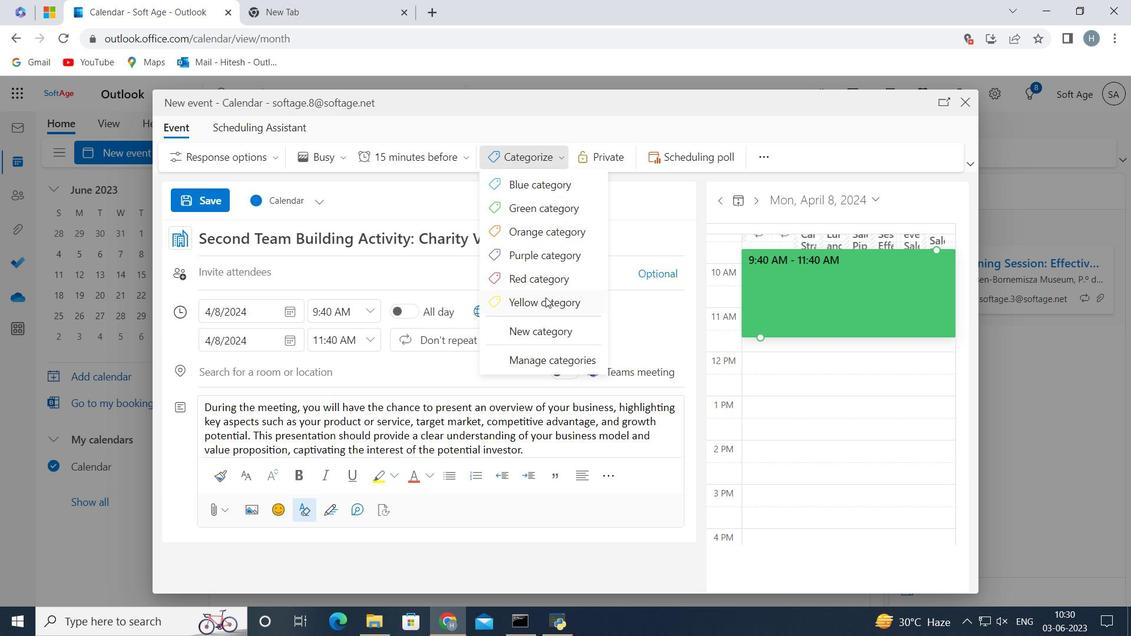 
Action: Mouse pressed left at (545, 299)
Screenshot: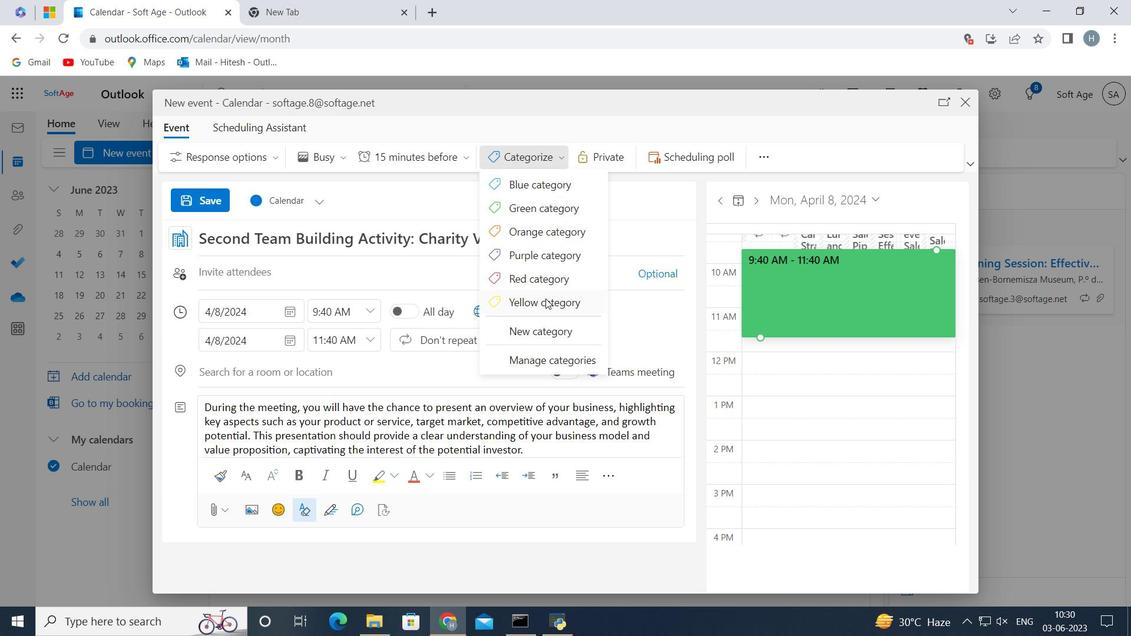 
Action: Mouse moved to (374, 376)
Screenshot: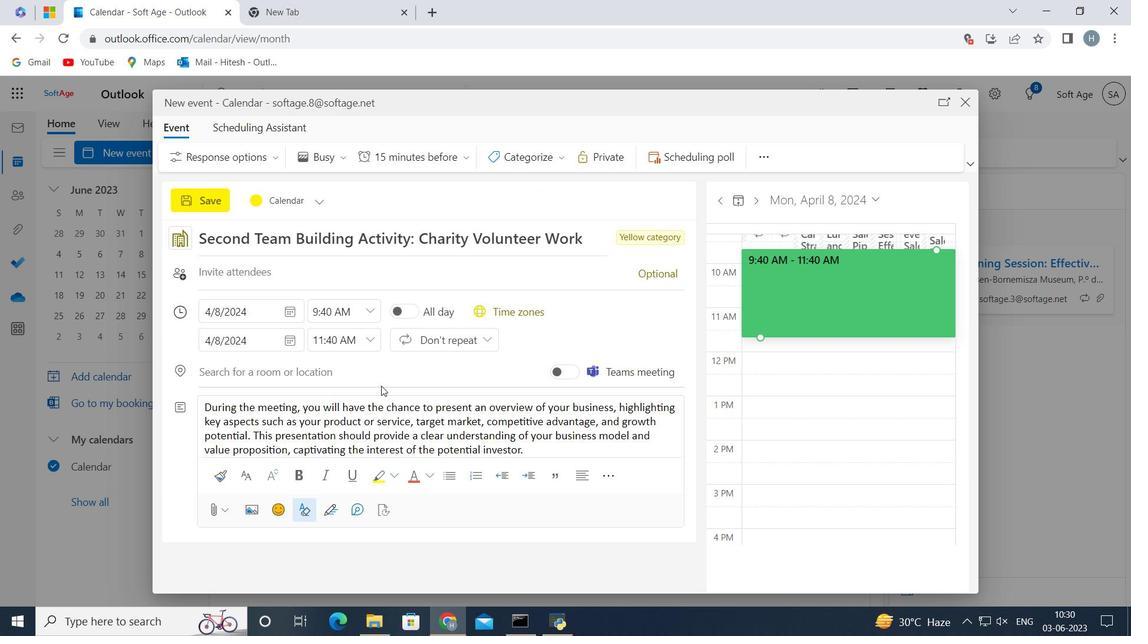 
Action: Mouse pressed left at (374, 376)
Screenshot: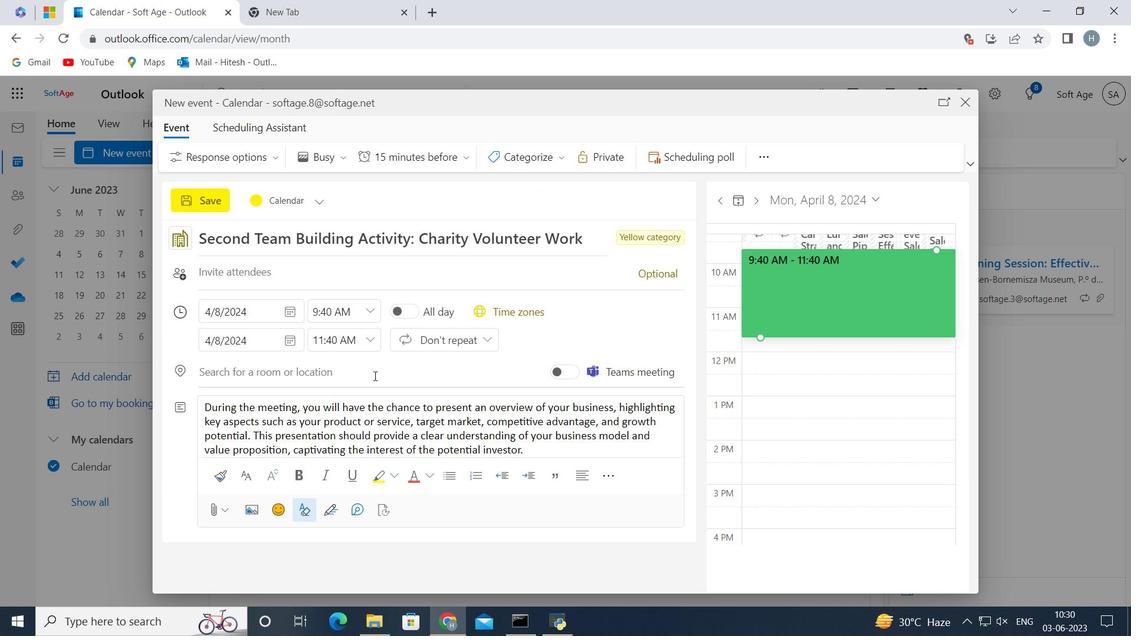 
Action: Key pressed <Key.shift>San<Key.space><Key.shift>Francisco,<Key.space><Key.shift>USA<Key.space>
Screenshot: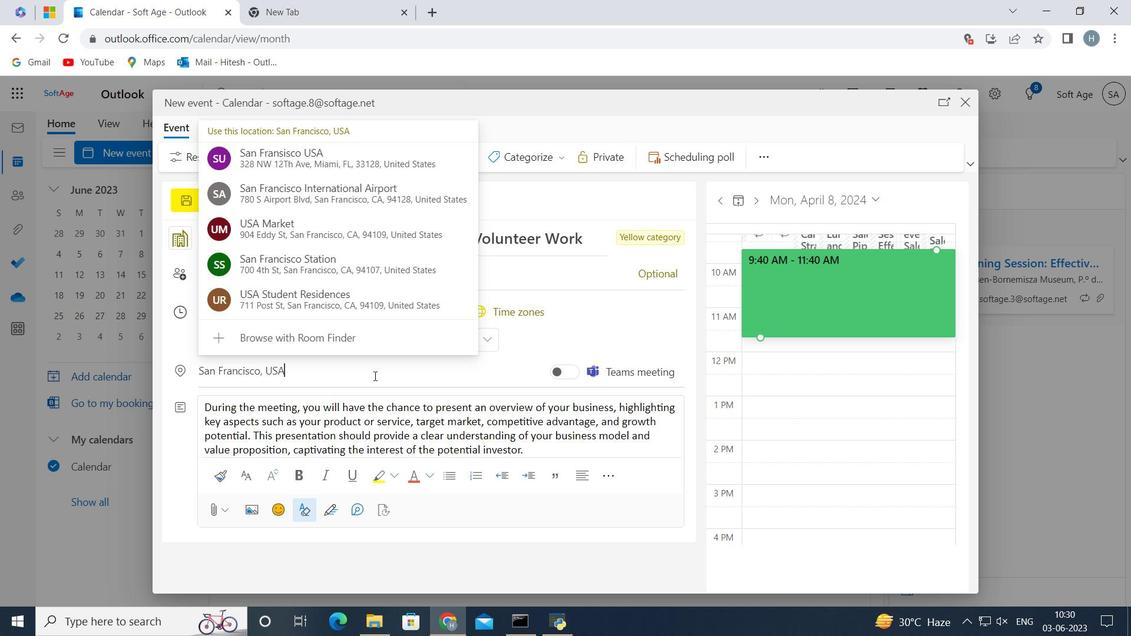 
Action: Mouse moved to (571, 311)
Screenshot: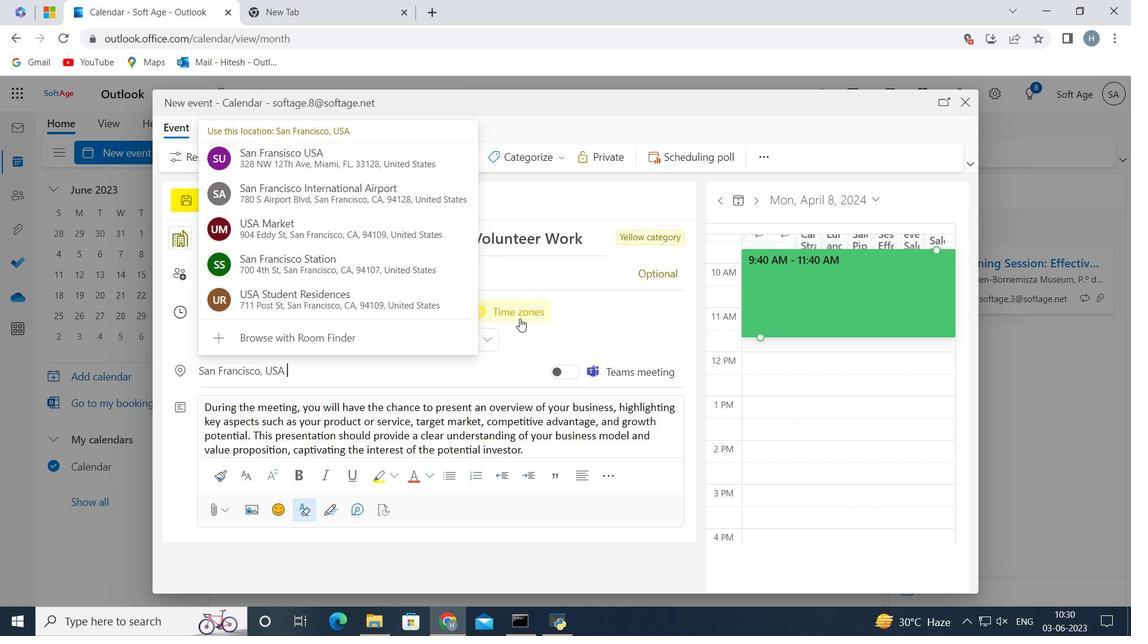 
Action: Mouse pressed left at (571, 311)
Screenshot: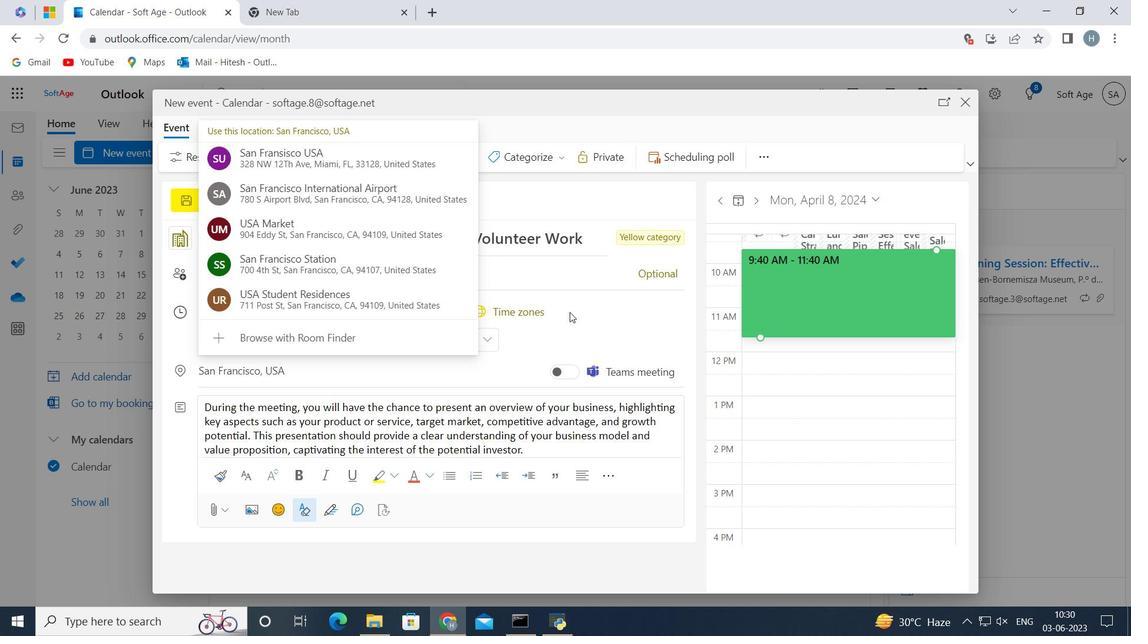 
Action: Mouse moved to (453, 269)
Screenshot: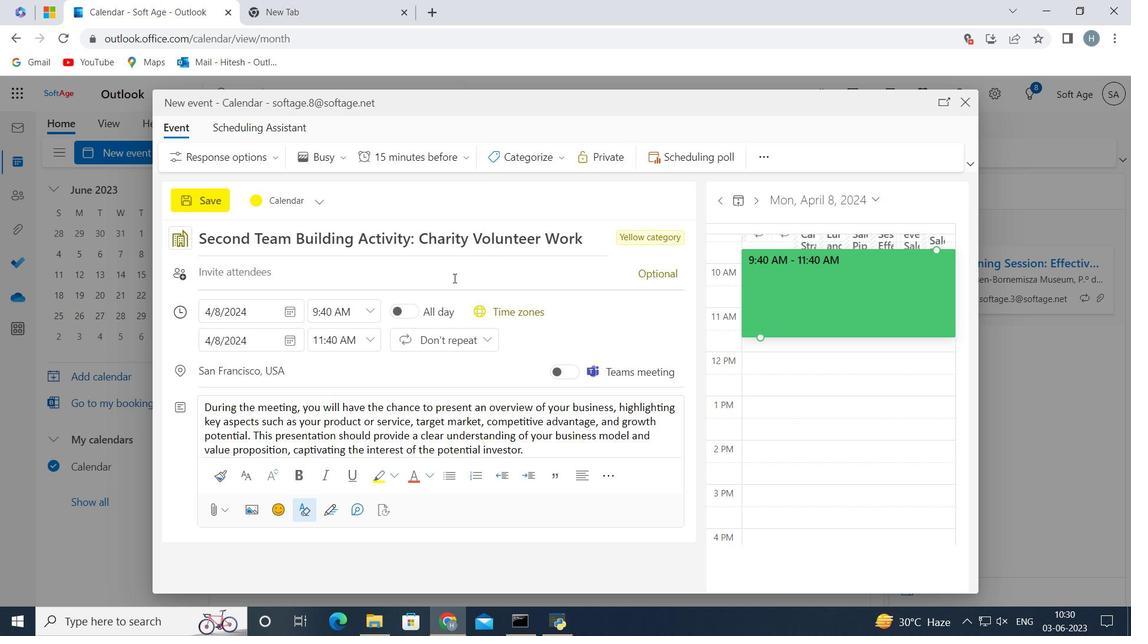
Action: Mouse pressed left at (453, 269)
Screenshot: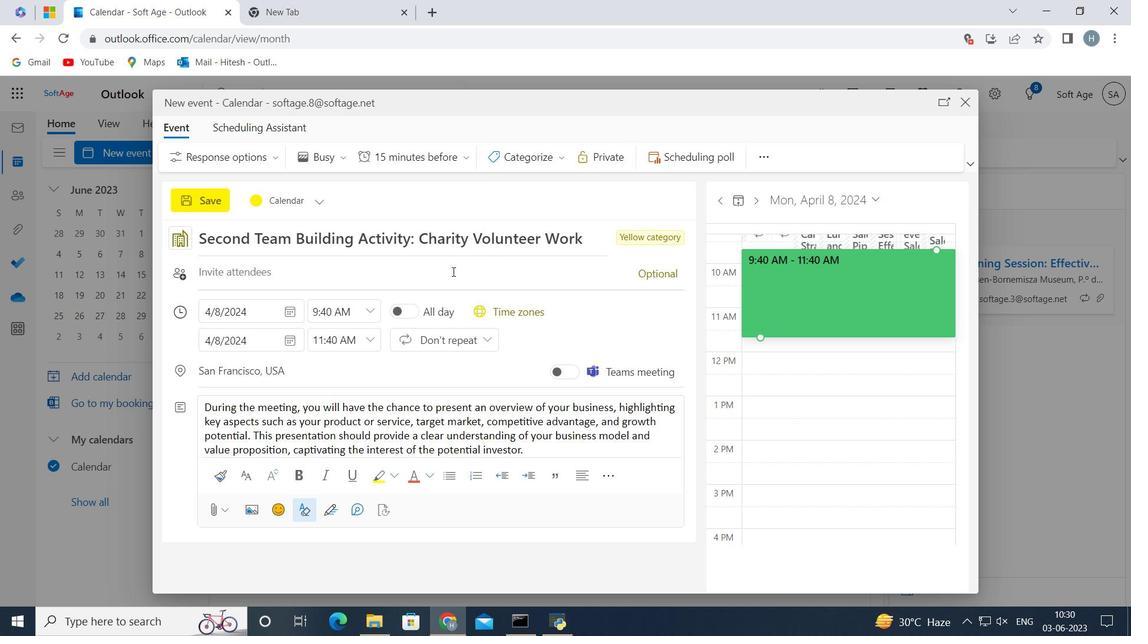 
Action: Mouse moved to (452, 268)
Screenshot: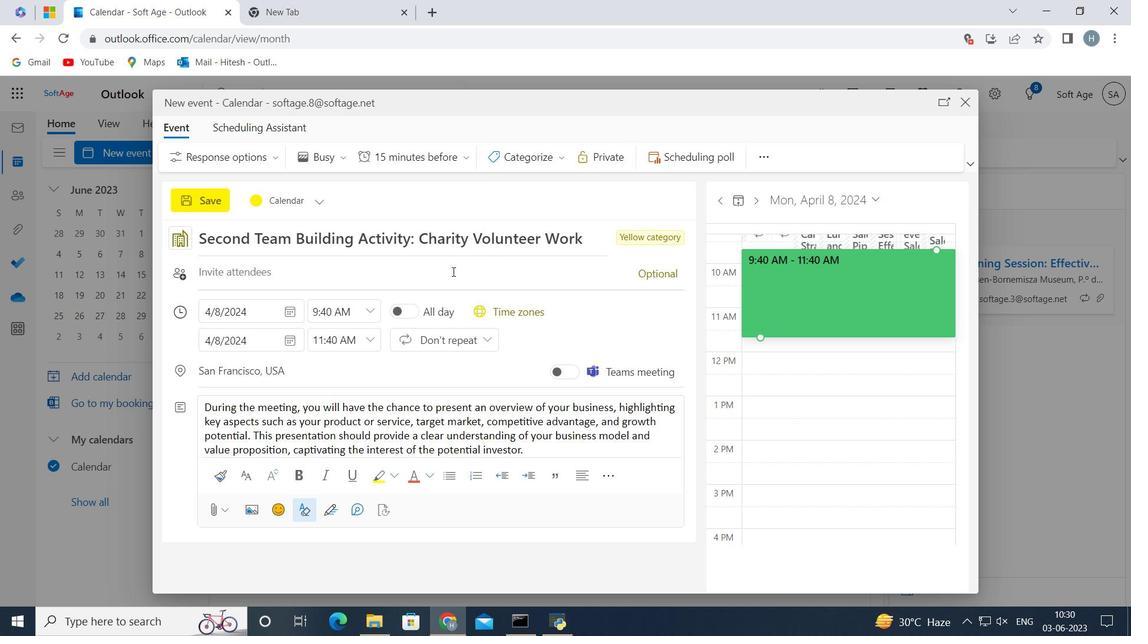 
Action: Key pressed softage.6<Key.shift>@softage.net
Screenshot: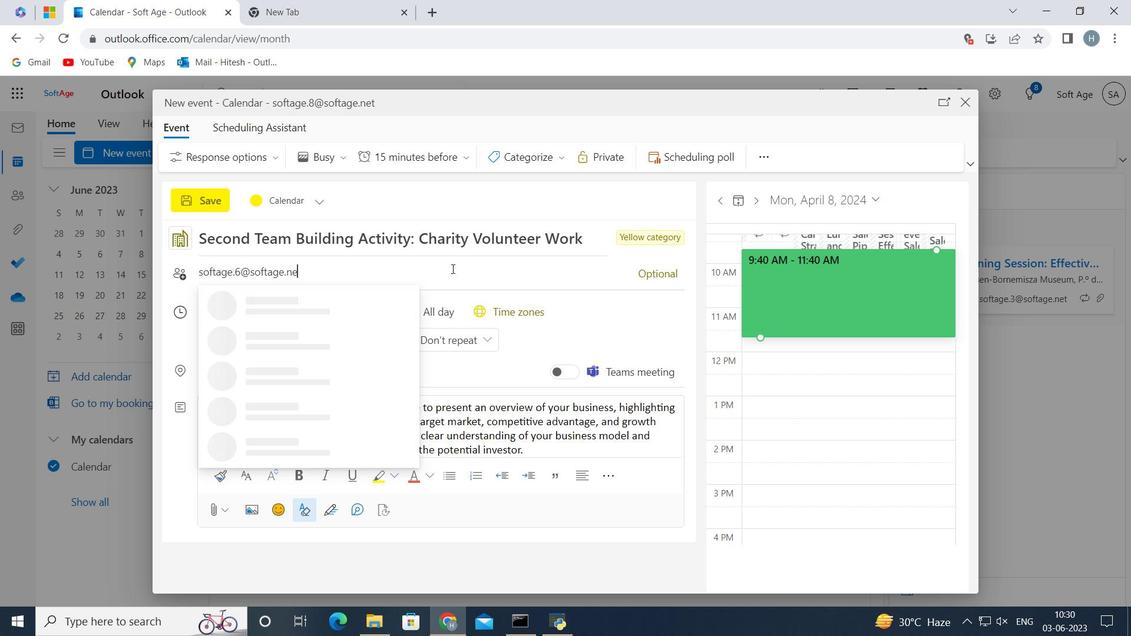 
Action: Mouse moved to (335, 304)
Screenshot: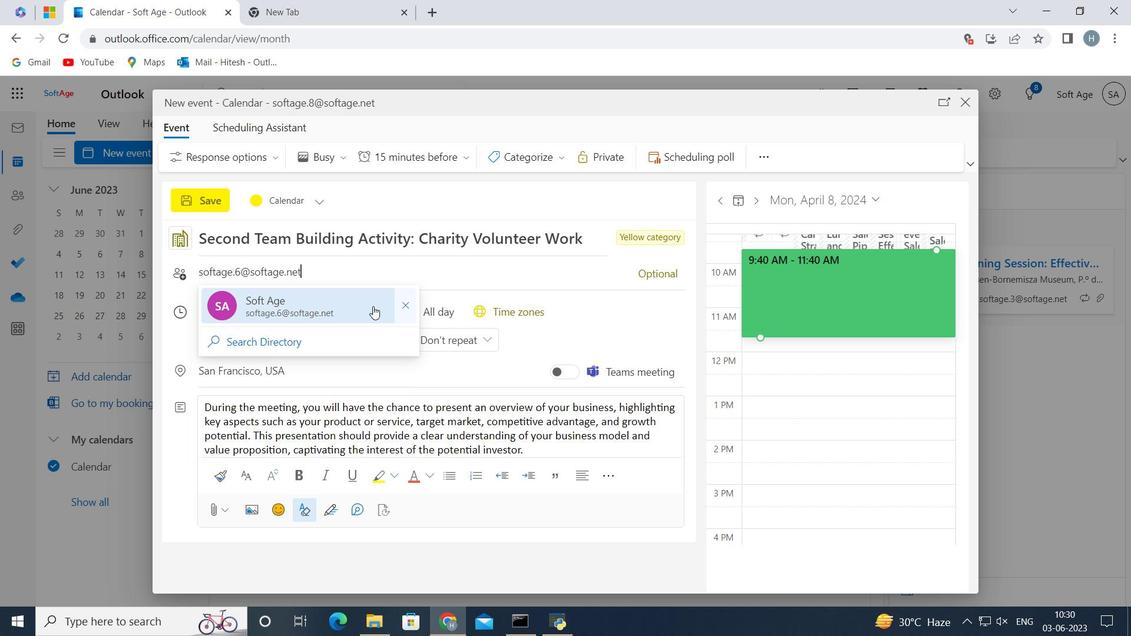
Action: Mouse pressed left at (335, 304)
Screenshot: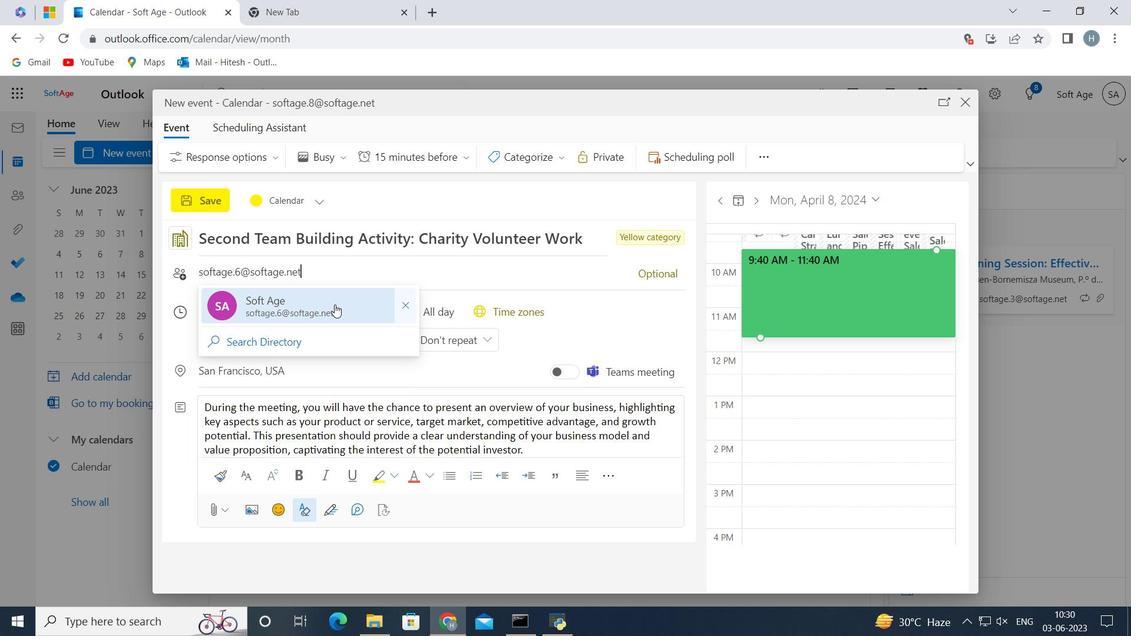 
Action: Key pressed softage.1<Key.shift>@softage.net
Screenshot: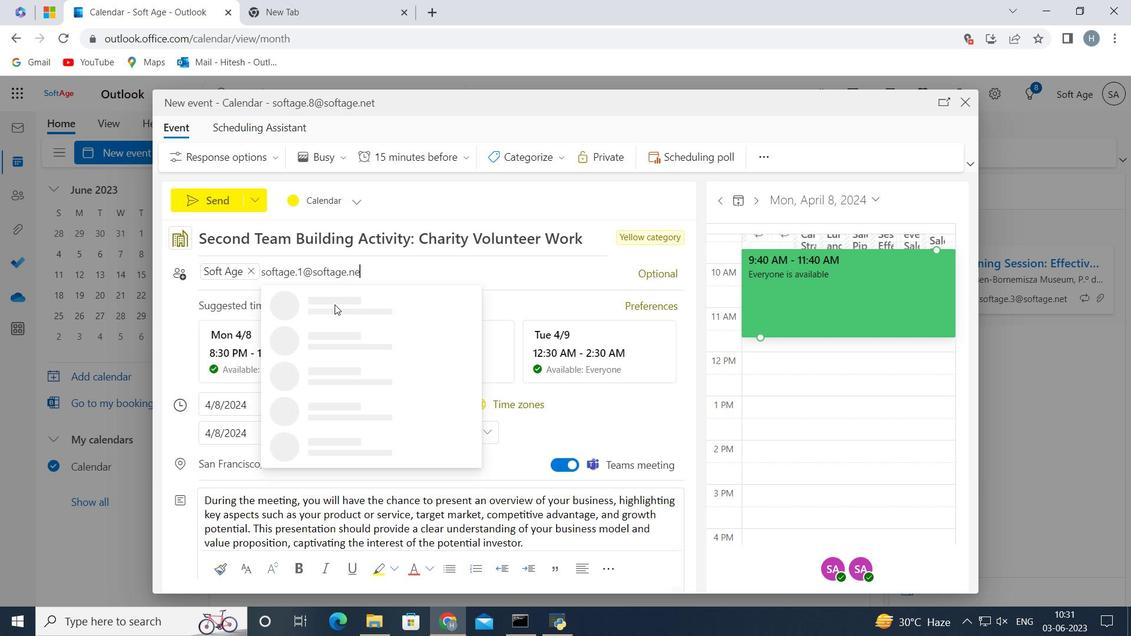 
Action: Mouse pressed left at (335, 304)
Screenshot: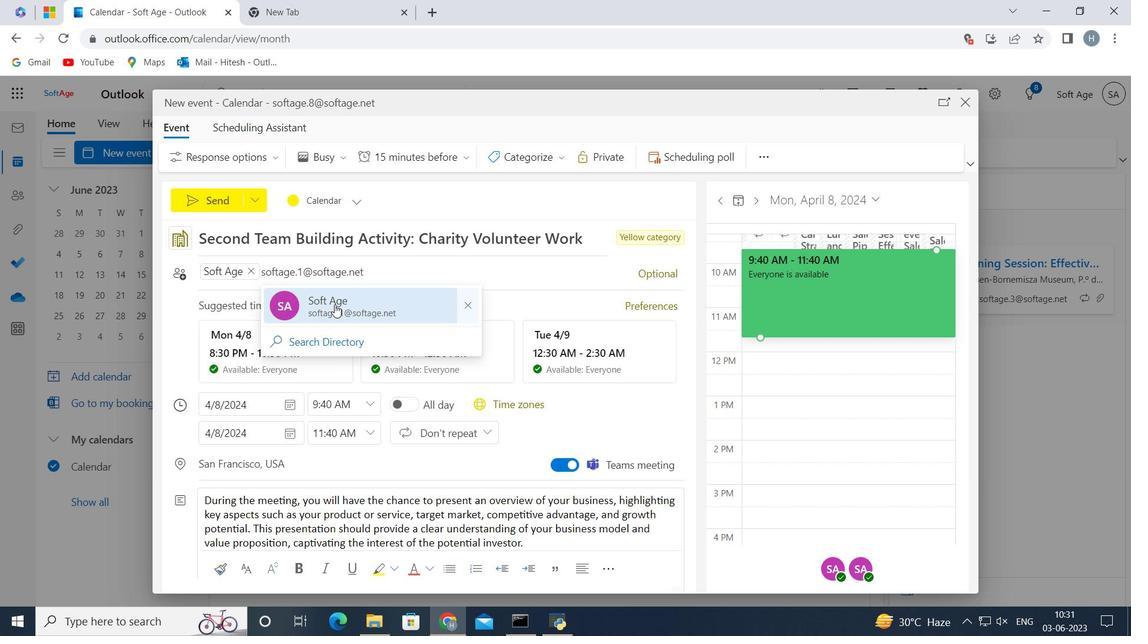 
Action: Mouse moved to (466, 157)
Screenshot: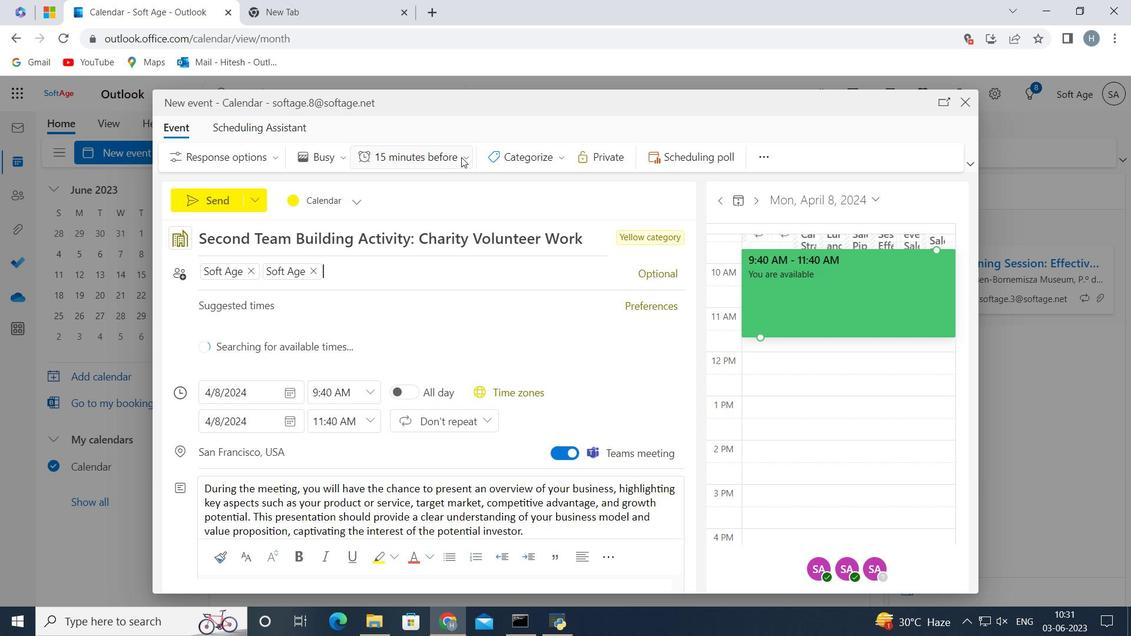 
Action: Mouse pressed left at (466, 157)
Screenshot: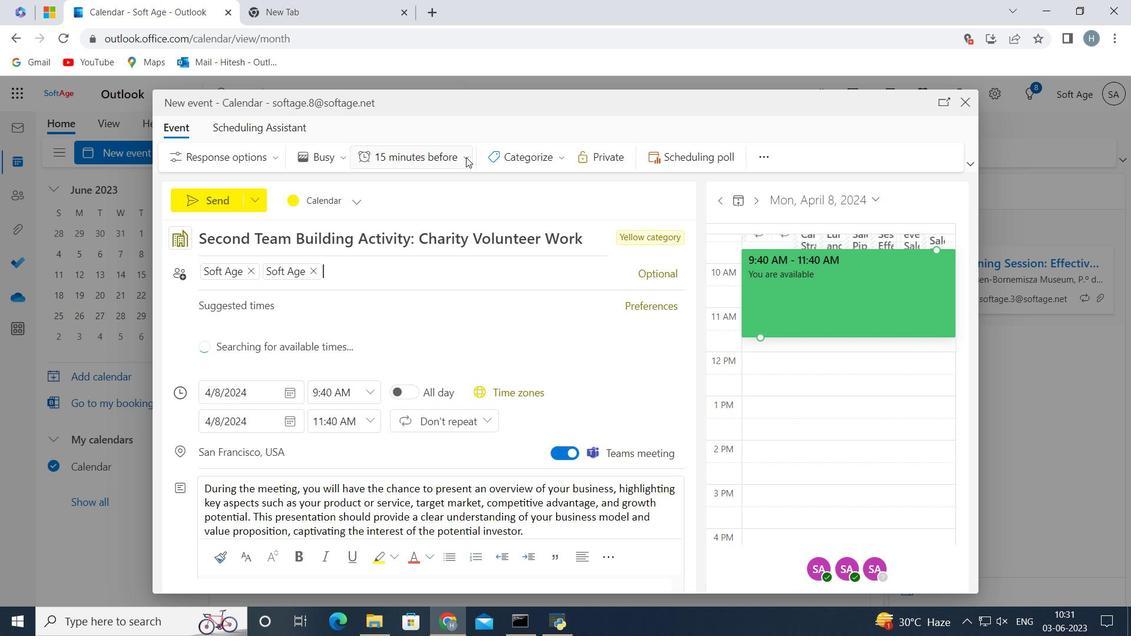 
Action: Mouse moved to (436, 447)
Screenshot: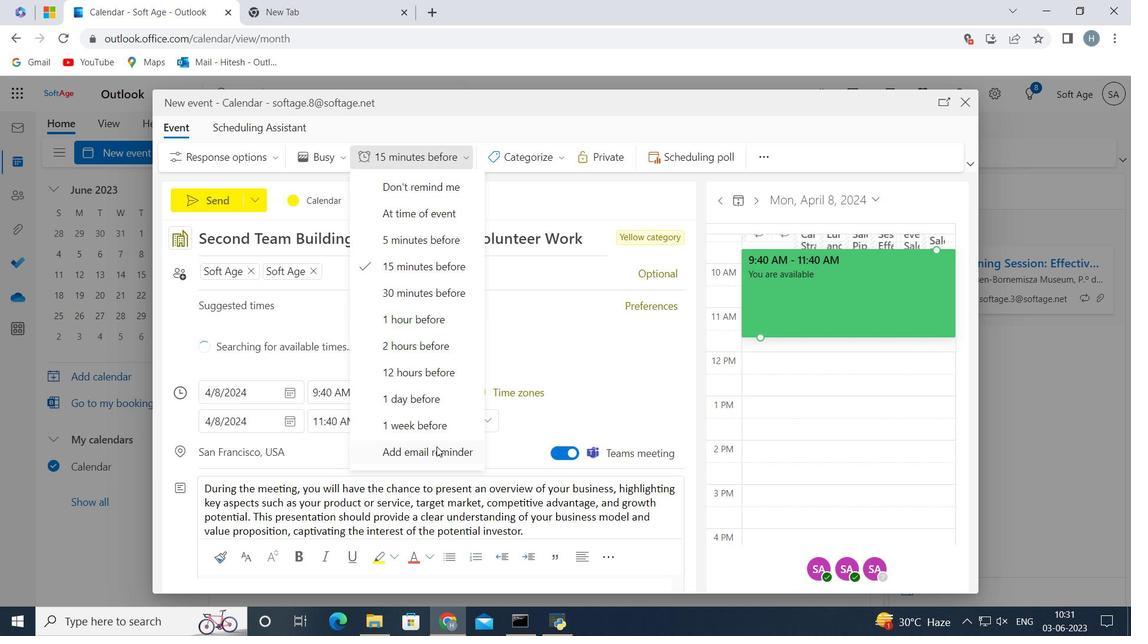 
Action: Mouse pressed left at (436, 447)
Screenshot: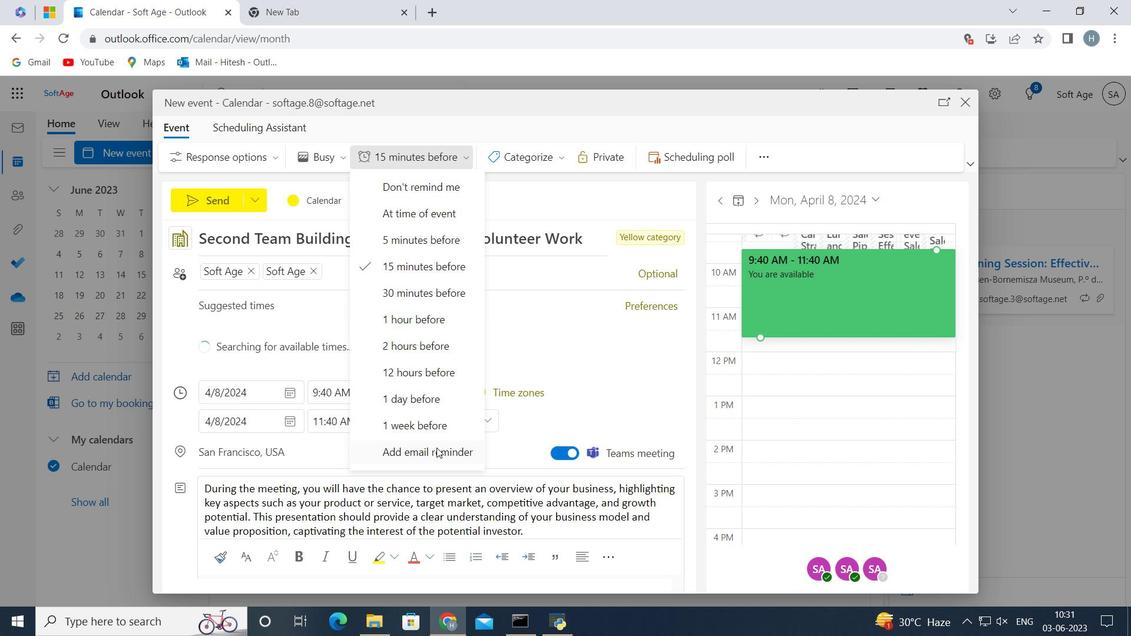 
Action: Mouse moved to (434, 244)
Screenshot: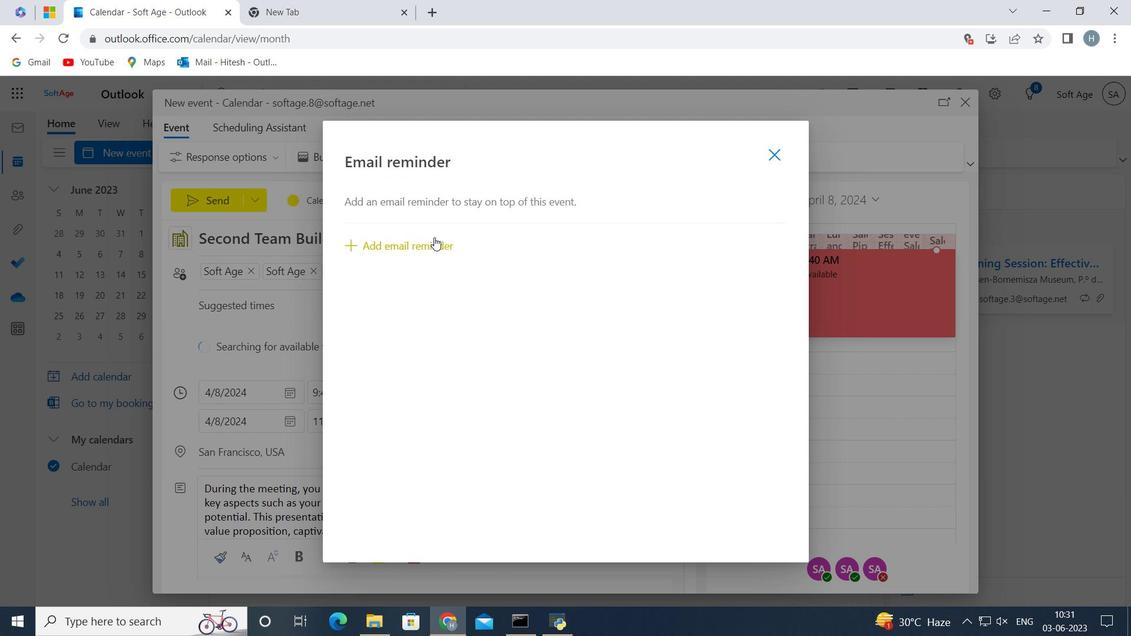 
Action: Mouse pressed left at (434, 244)
Screenshot: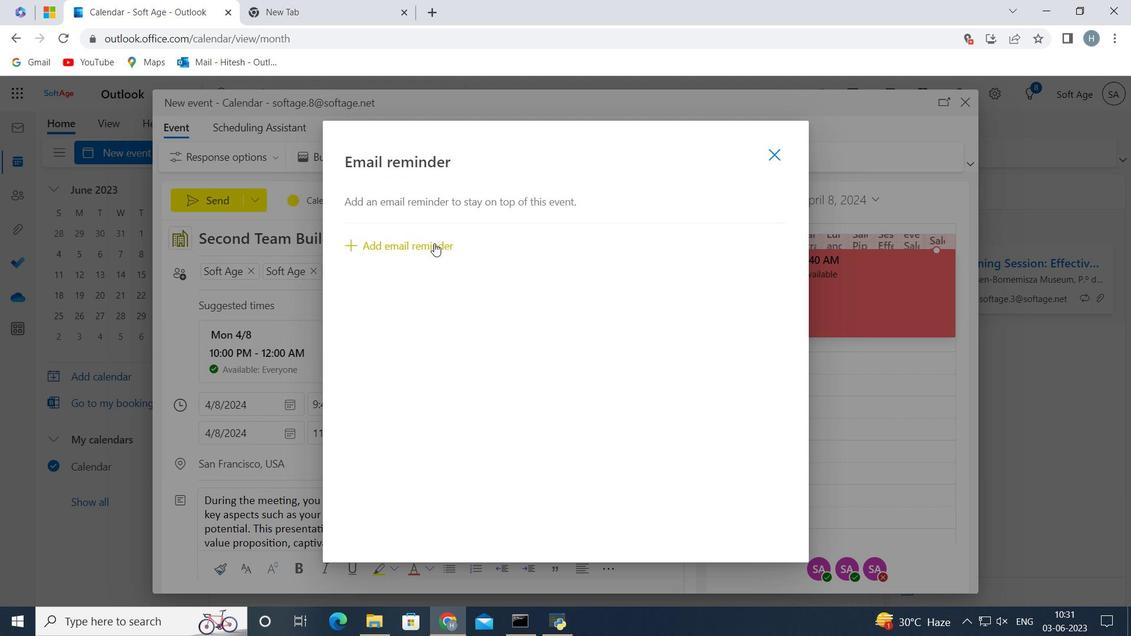 
Action: Mouse moved to (521, 239)
Screenshot: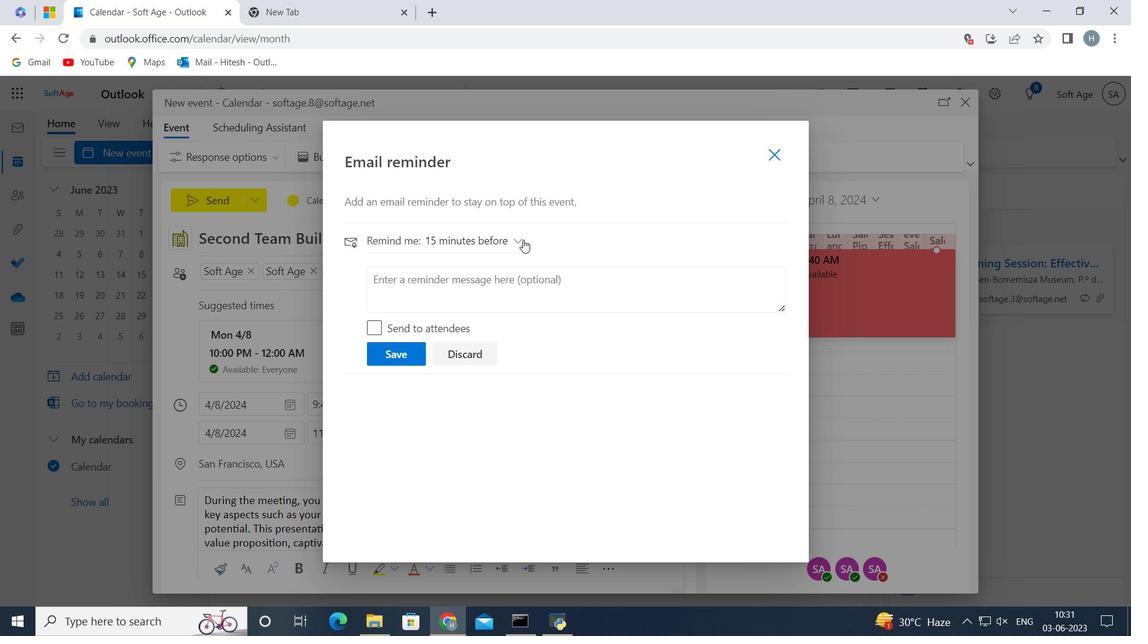 
Action: Mouse pressed left at (521, 239)
Screenshot: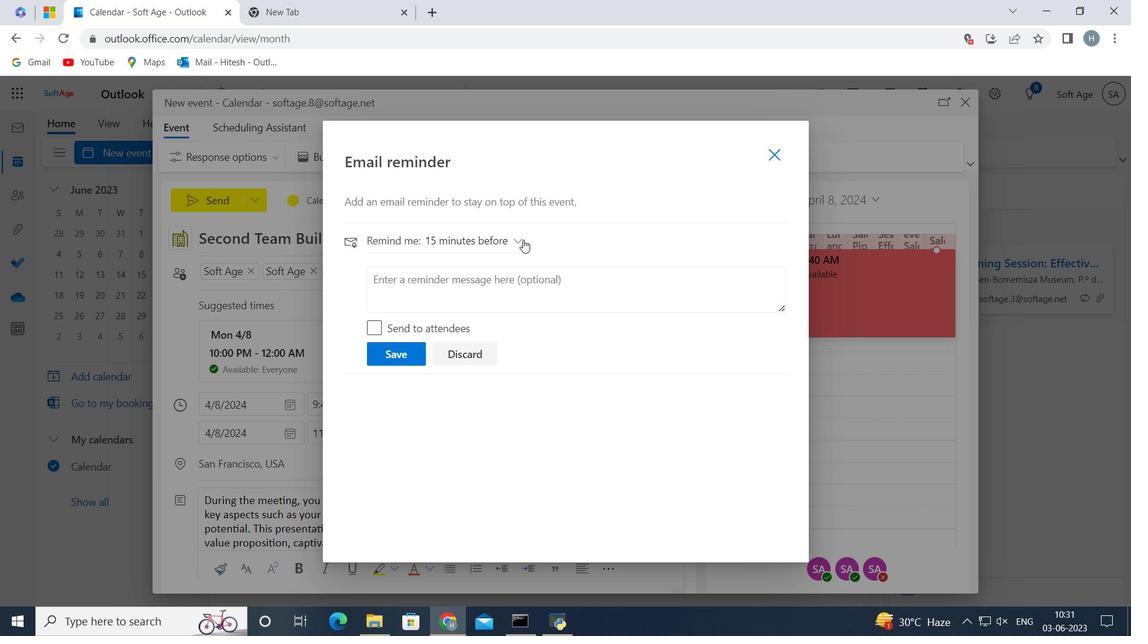 
Action: Mouse pressed left at (521, 239)
Screenshot: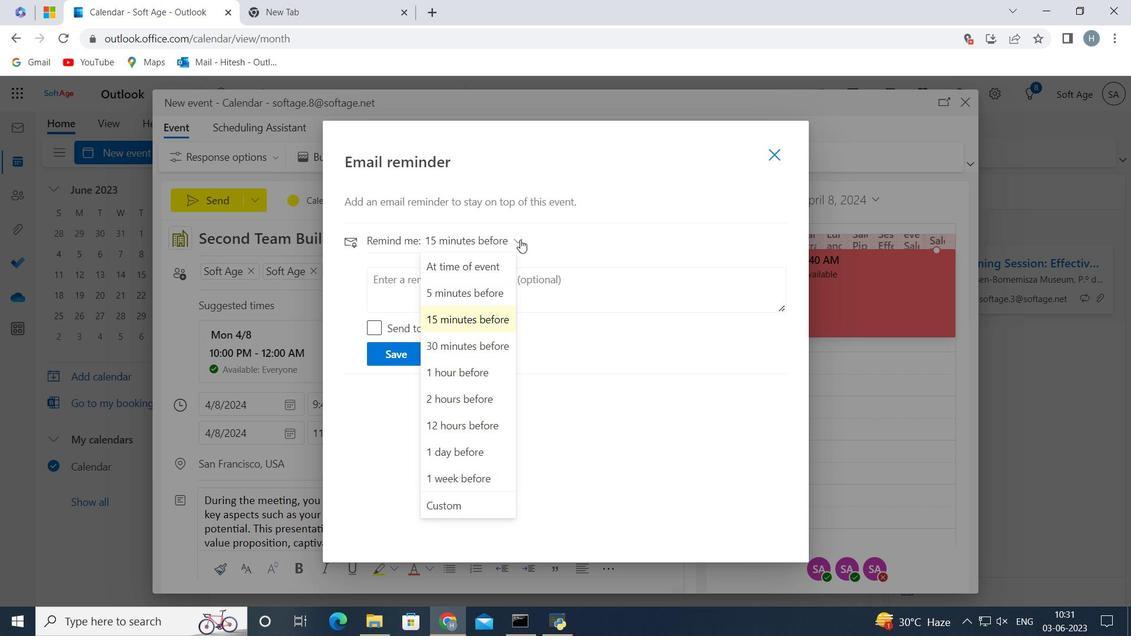 
Action: Mouse moved to (519, 244)
Screenshot: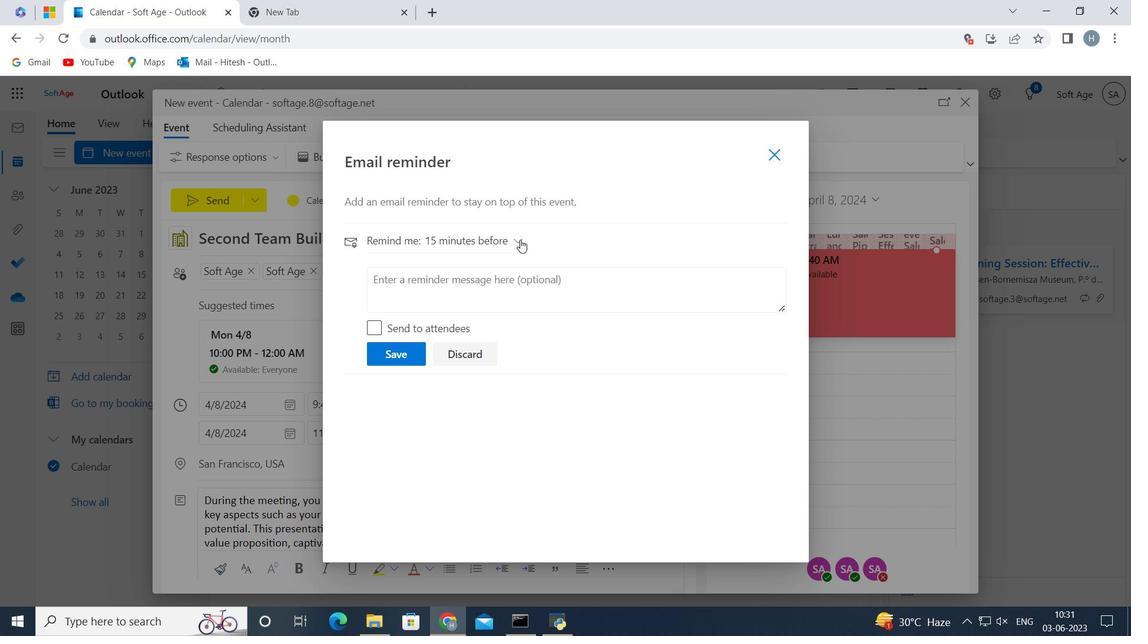 
Action: Mouse pressed left at (519, 244)
Screenshot: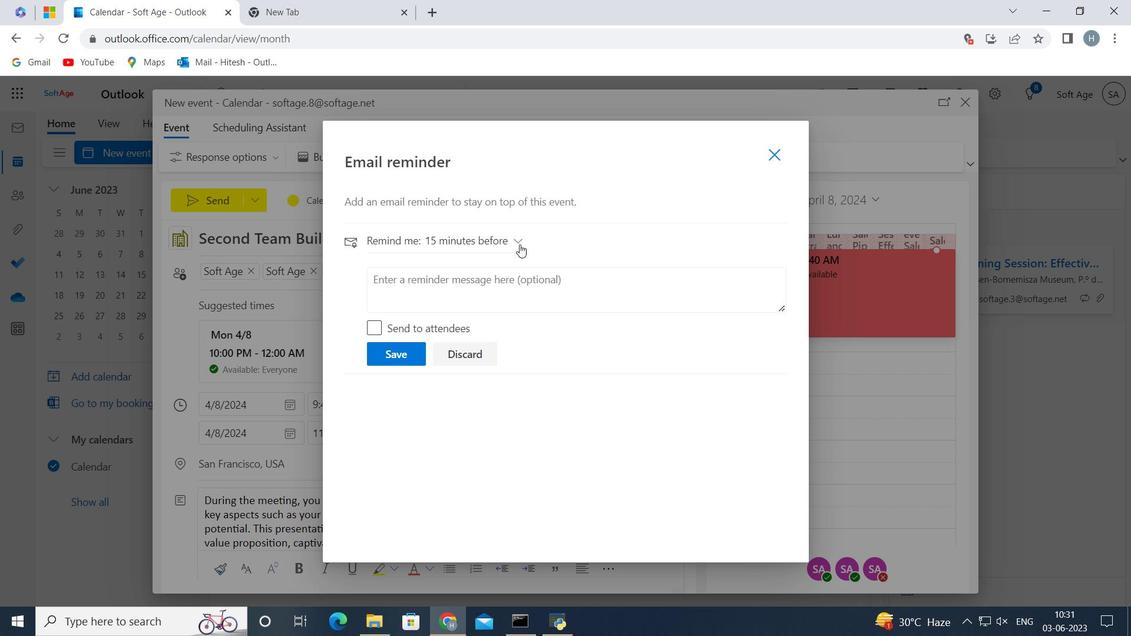 
Action: Mouse moved to (472, 498)
Screenshot: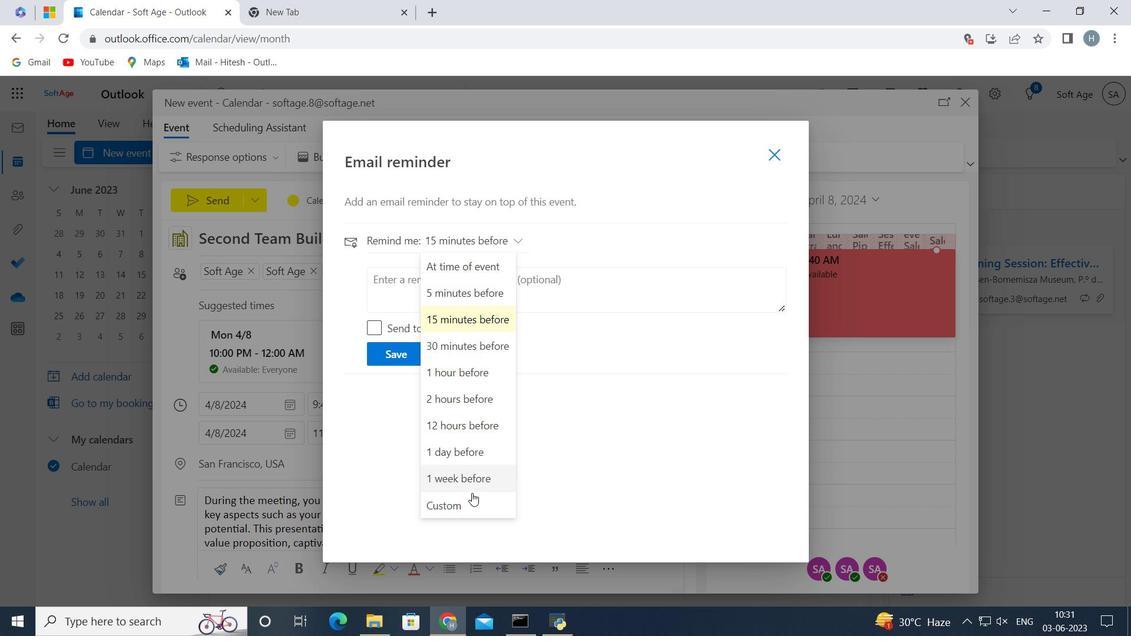 
Action: Mouse pressed left at (472, 498)
Screenshot: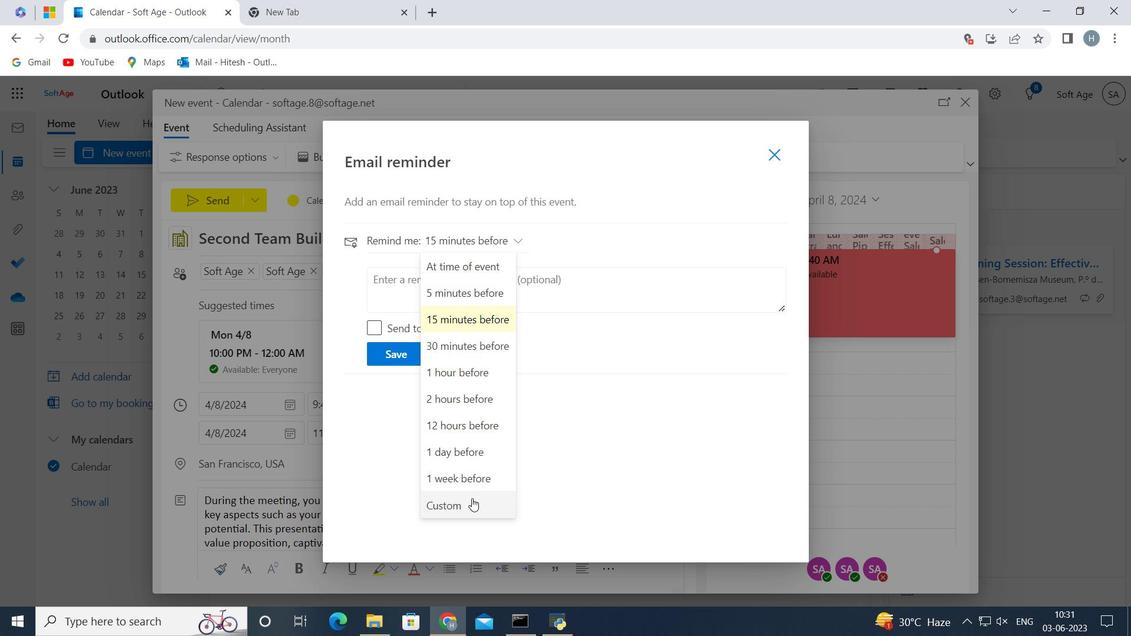 
Action: Mouse moved to (434, 324)
Screenshot: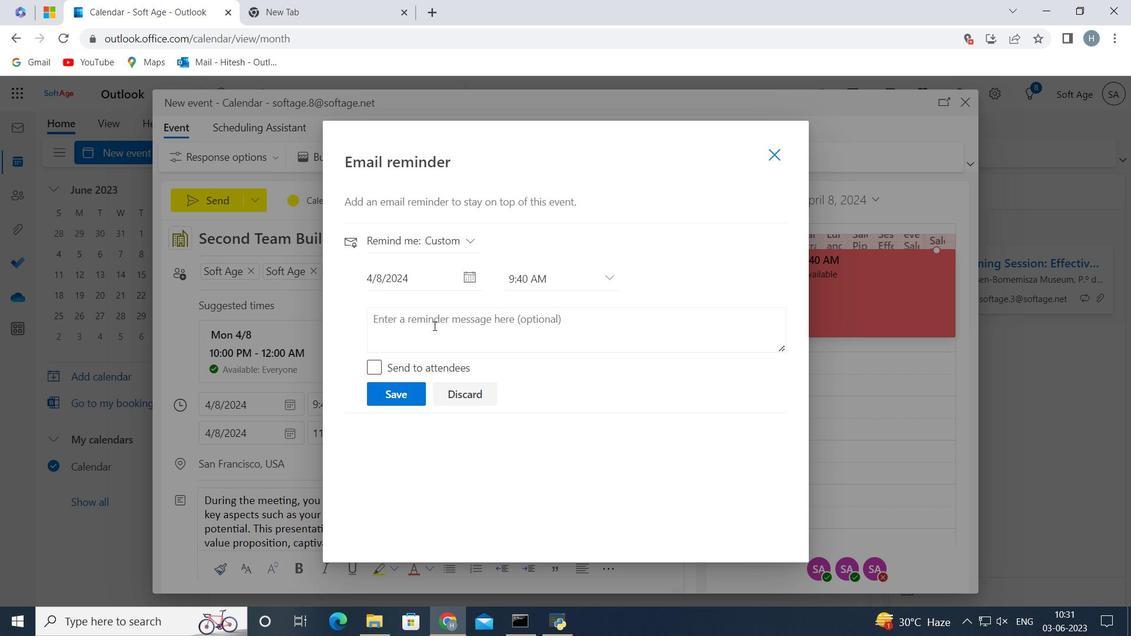 
Action: Mouse pressed left at (434, 324)
Screenshot: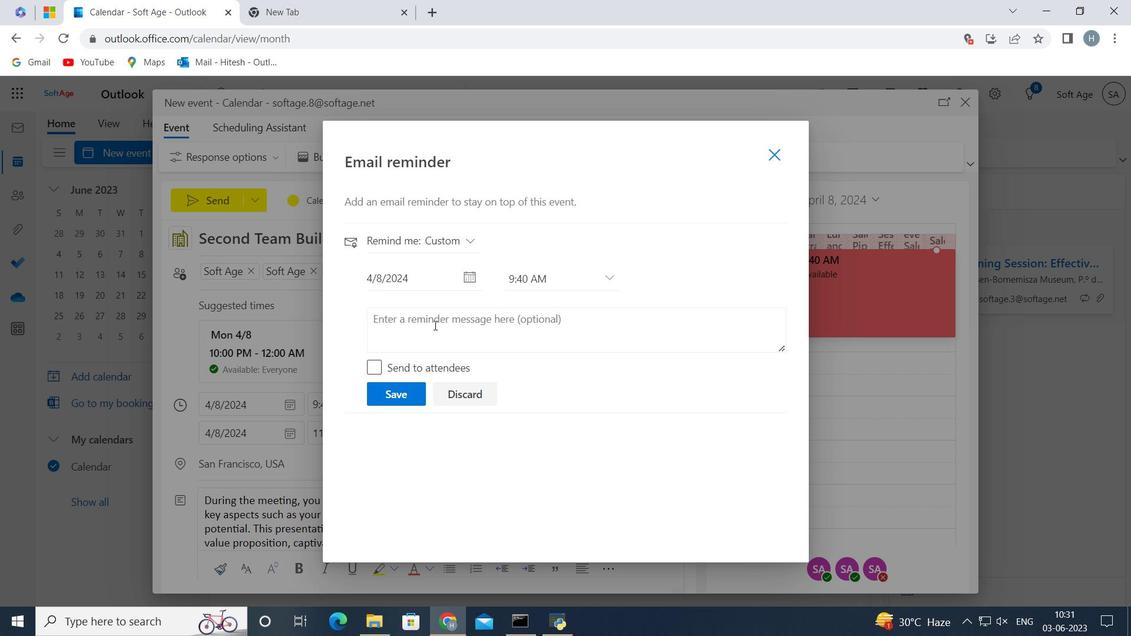 
Action: Key pressed 560<Key.space><Key.shift>Days
Screenshot: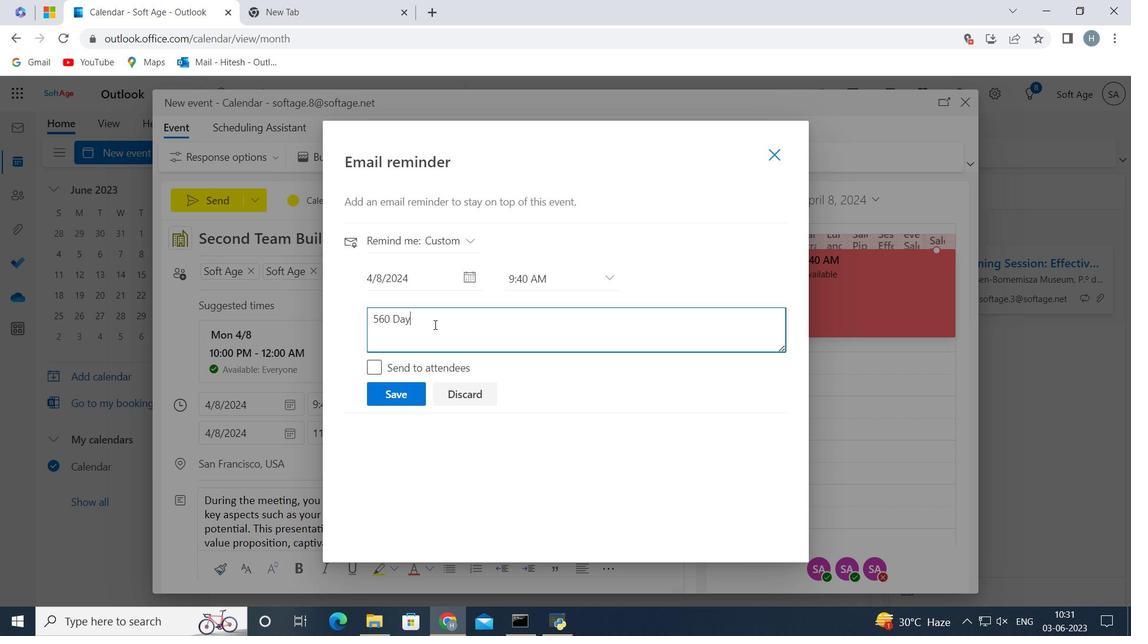 
Action: Mouse moved to (414, 389)
Screenshot: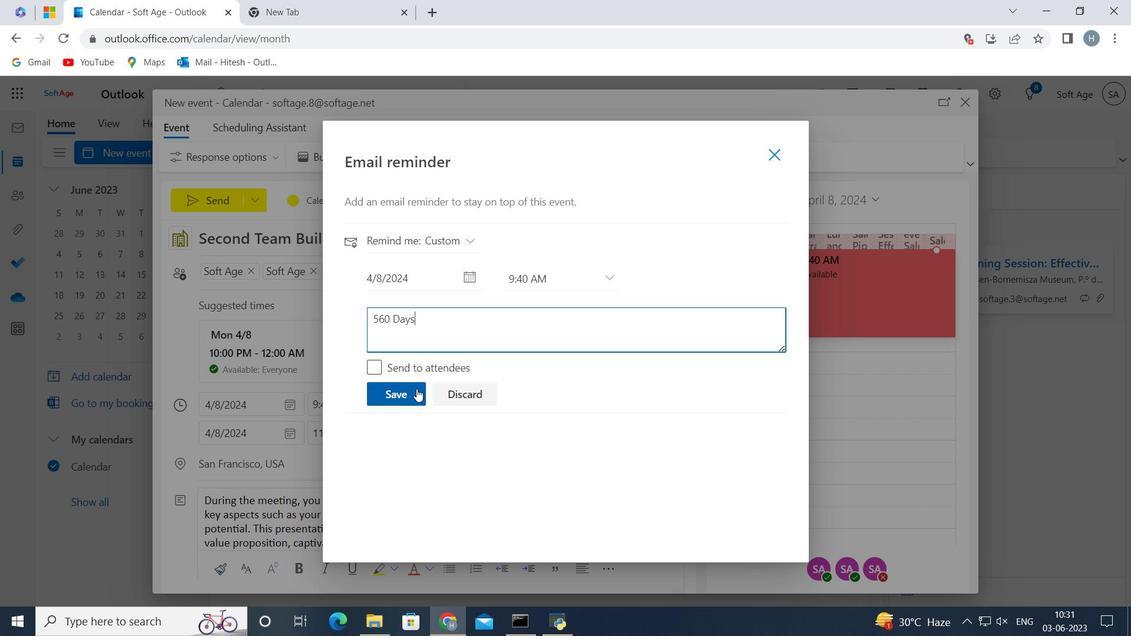 
Action: Mouse pressed left at (414, 389)
Screenshot: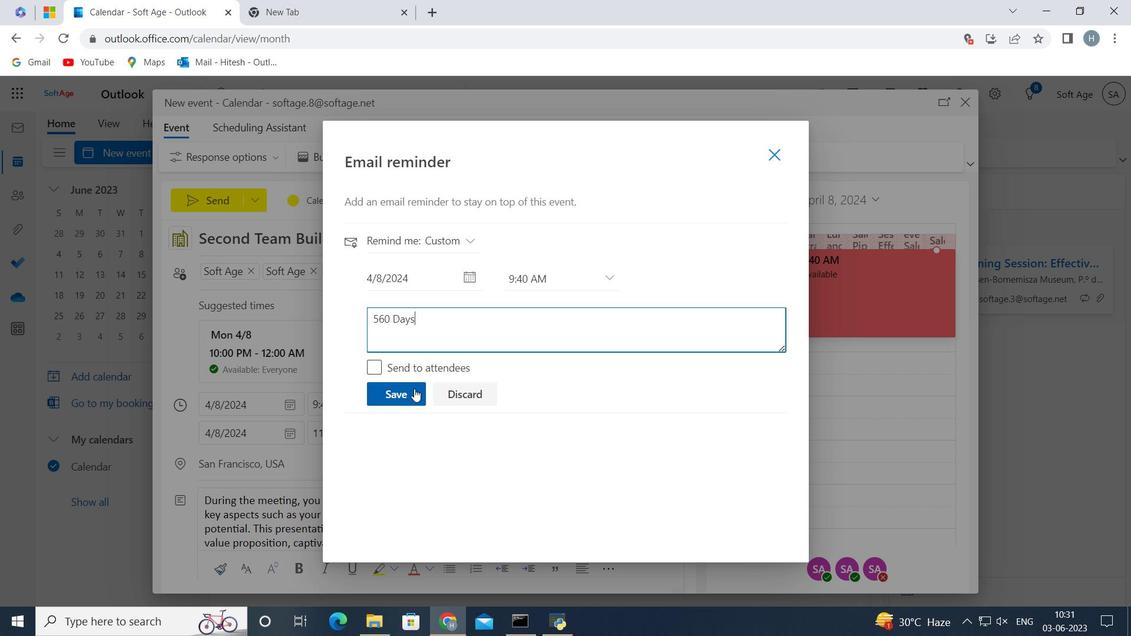
Action: Mouse moved to (776, 156)
Screenshot: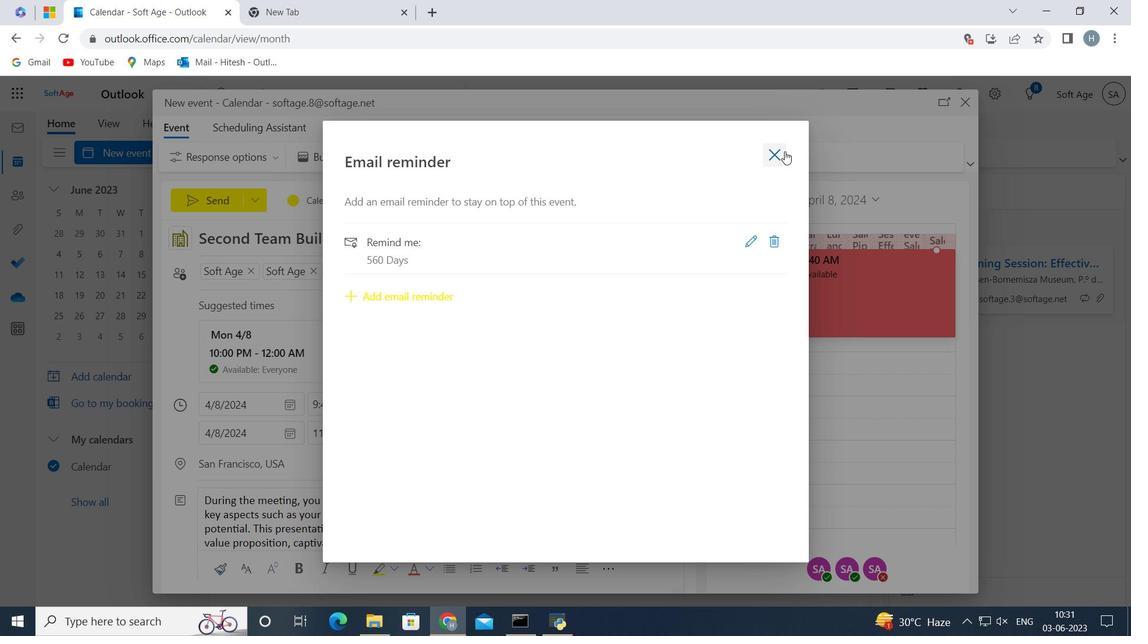 
Action: Mouse pressed left at (776, 156)
Screenshot: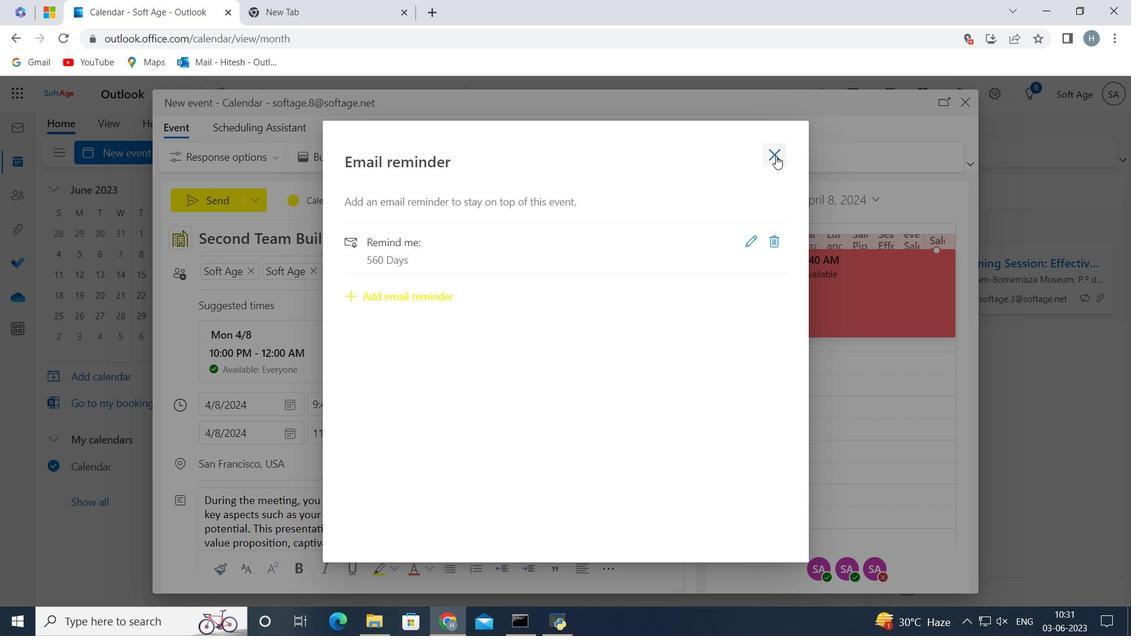 
Action: Mouse moved to (785, 407)
Screenshot: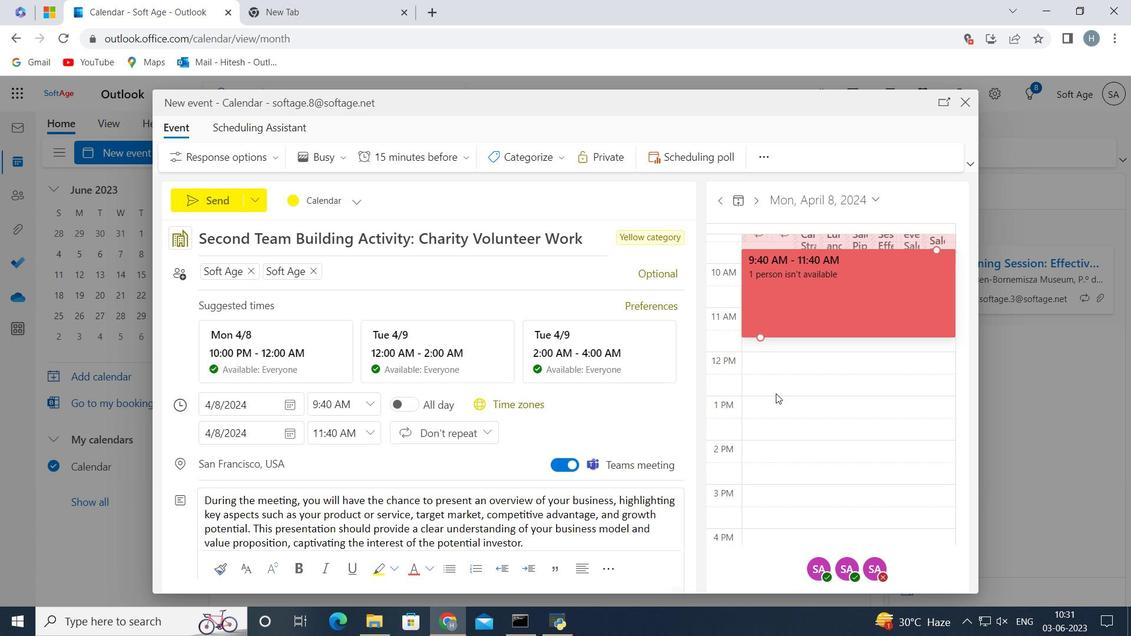 
